 Task: Look for space in Trindade, Brazil from 5th July, 2023 to 15th July, 2023 for 9 adults in price range Rs.15000 to Rs.25000. Place can be entire place with 5 bedrooms having 5 beds and 5 bathrooms. Property type can be house, flat, guest house. Booking option can be shelf check-in. Required host language is Spanish.
Action: Mouse moved to (566, 85)
Screenshot: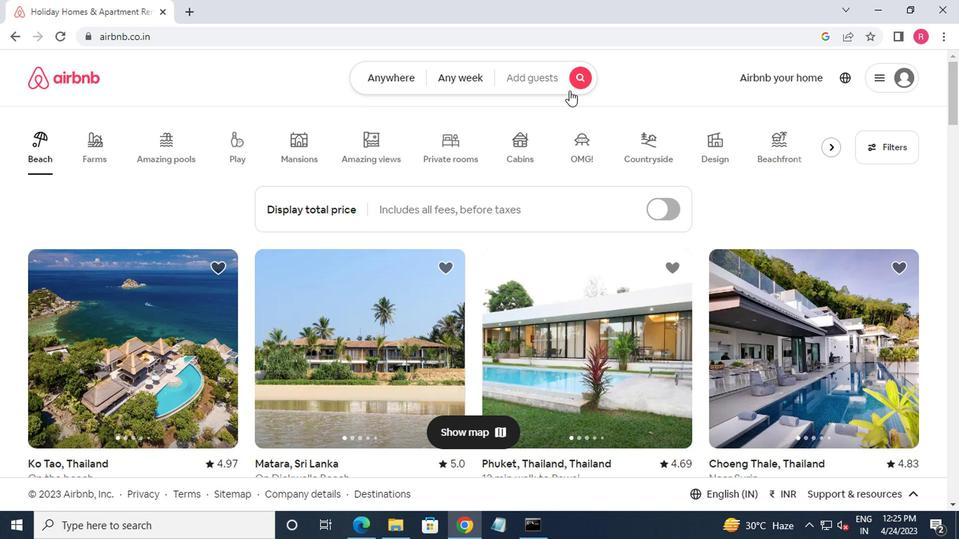 
Action: Mouse pressed left at (566, 85)
Screenshot: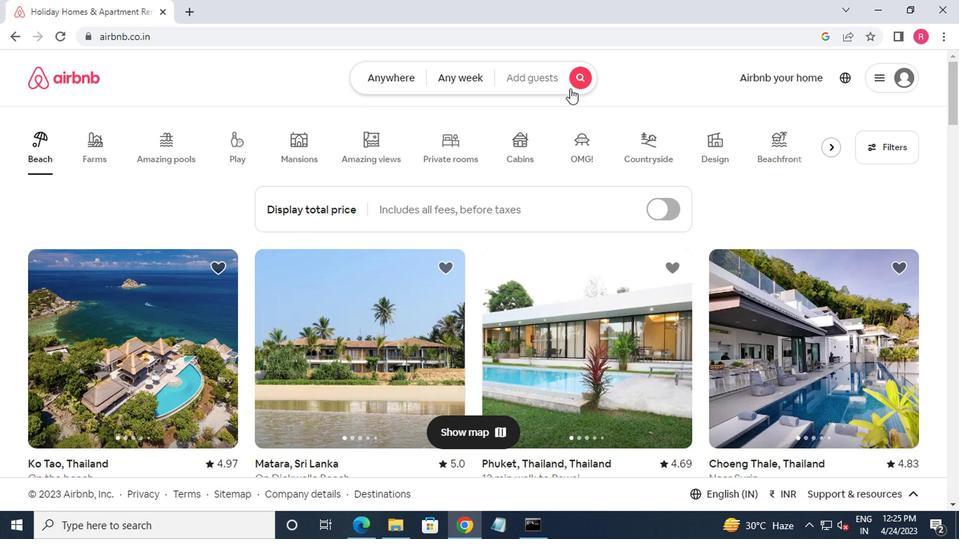 
Action: Mouse moved to (301, 129)
Screenshot: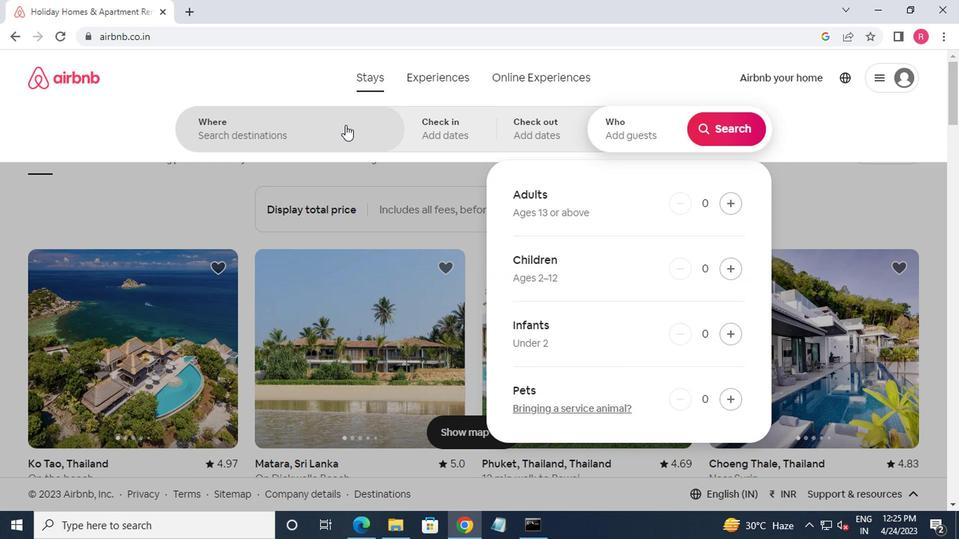 
Action: Mouse pressed left at (301, 129)
Screenshot: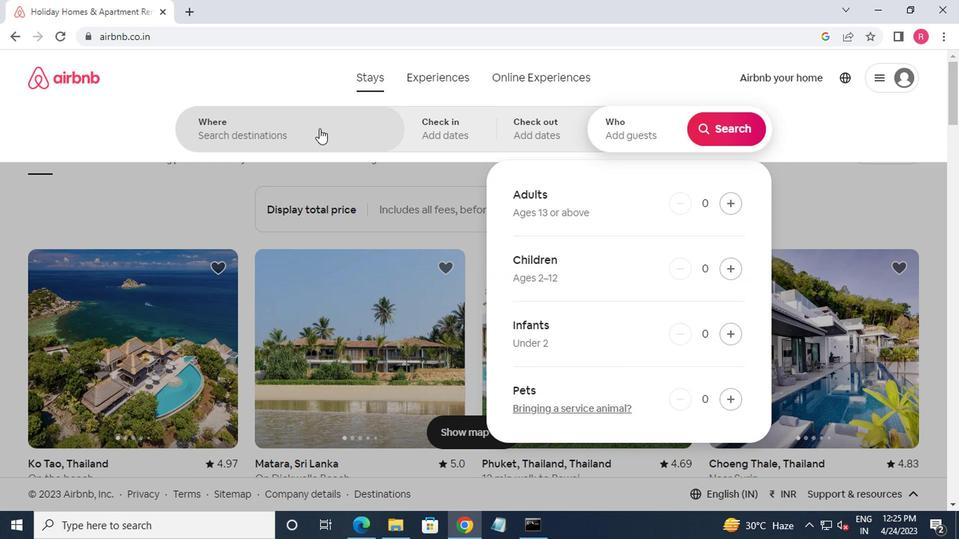 
Action: Mouse moved to (308, 138)
Screenshot: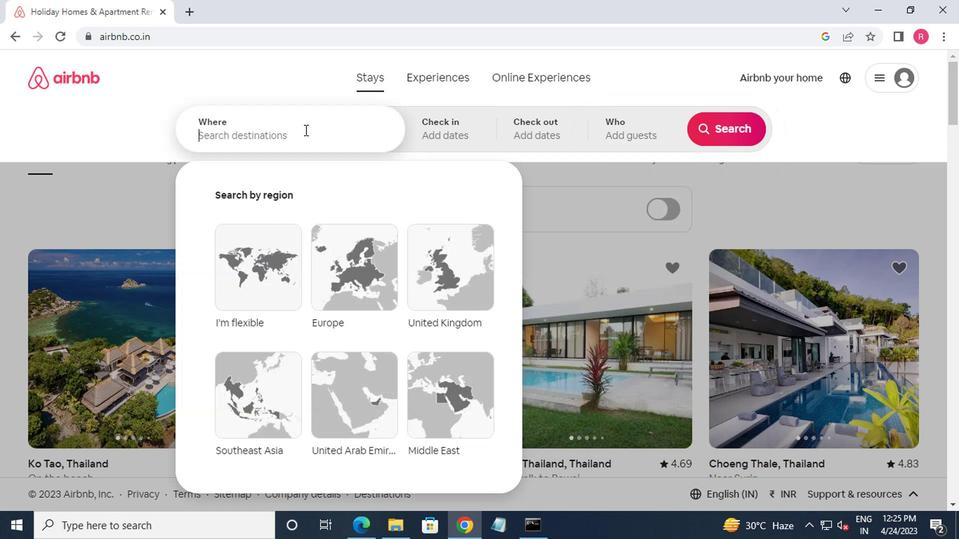 
Action: Key pressed trindade,brazil<Key.enter>
Screenshot: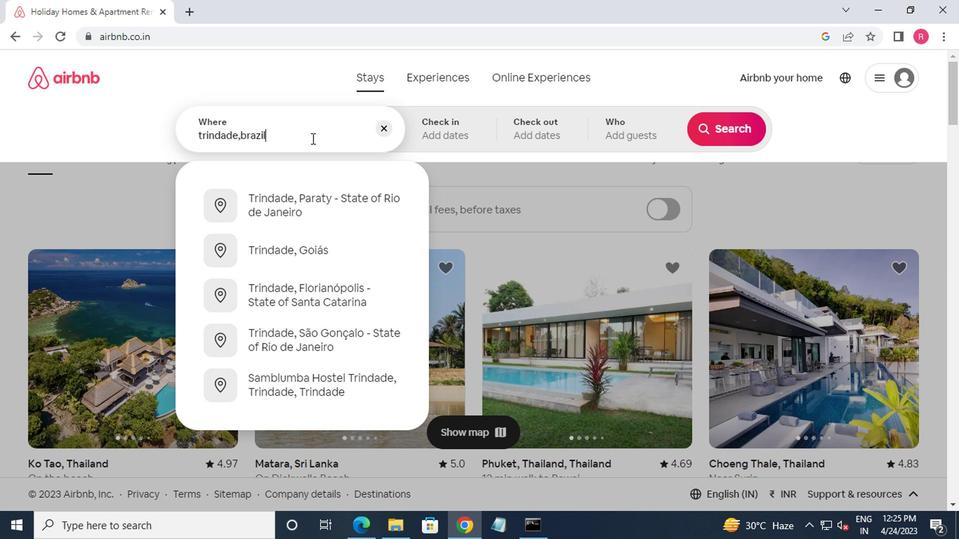 
Action: Mouse moved to (716, 250)
Screenshot: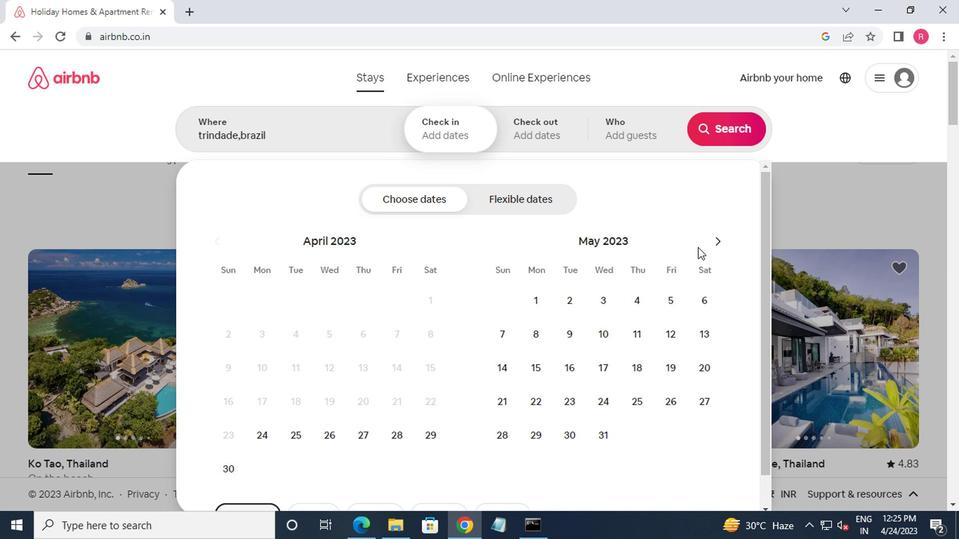
Action: Mouse pressed left at (716, 250)
Screenshot: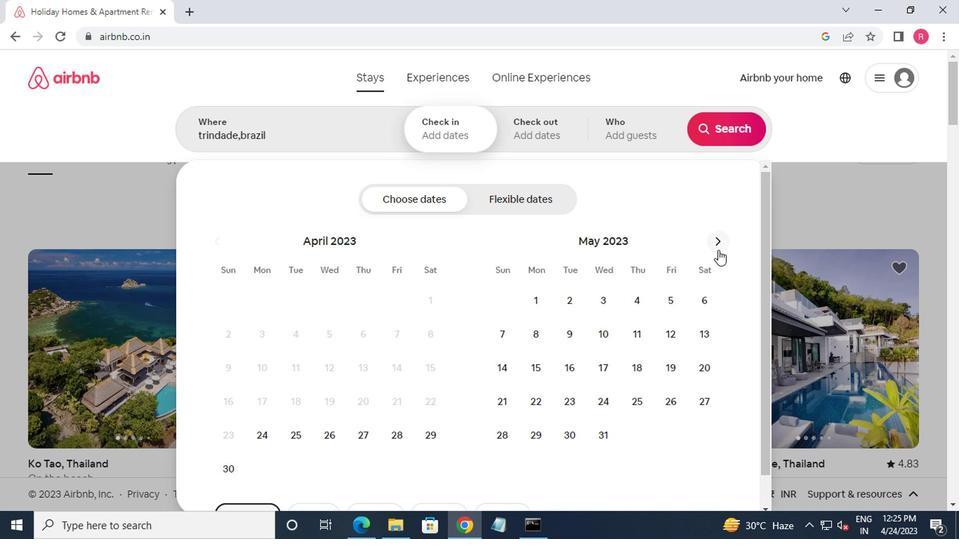 
Action: Mouse pressed left at (716, 250)
Screenshot: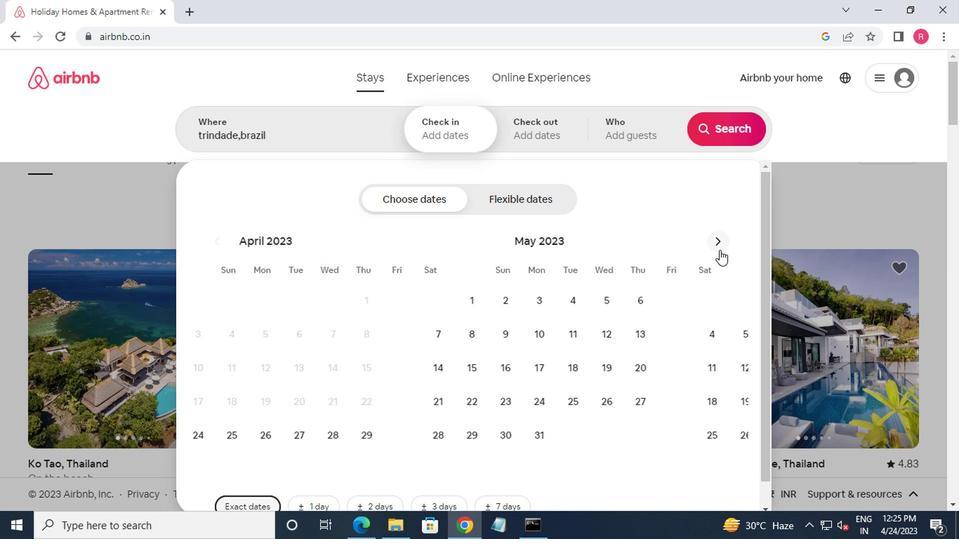 
Action: Mouse moved to (599, 338)
Screenshot: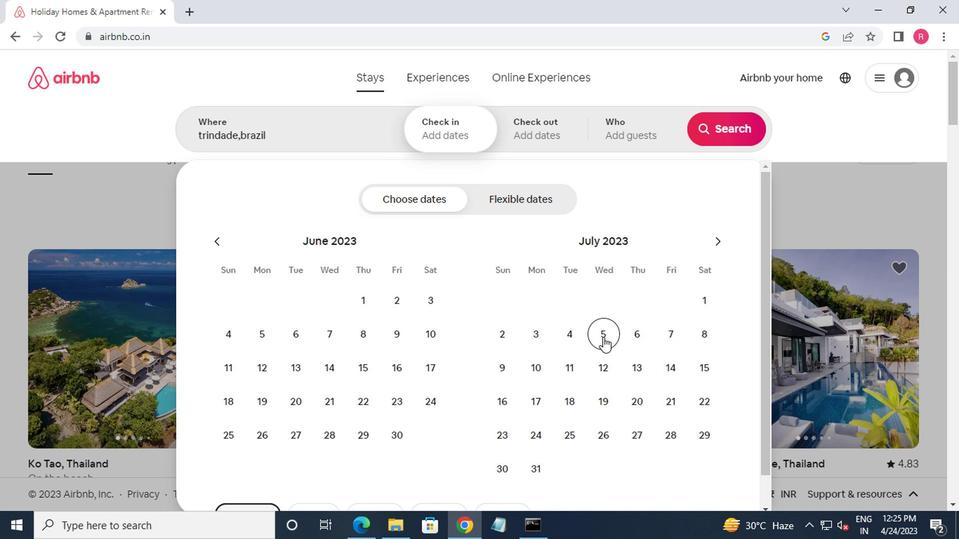 
Action: Mouse pressed left at (599, 338)
Screenshot: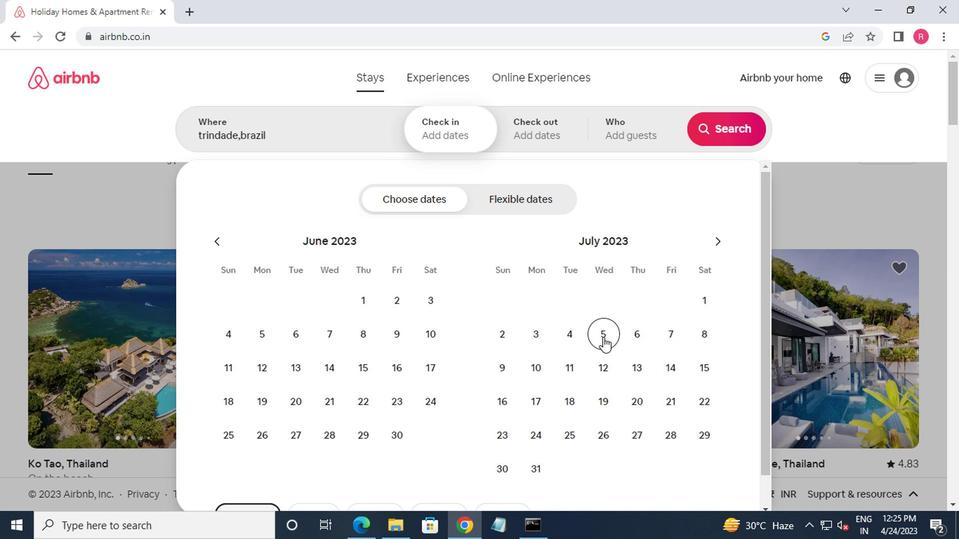 
Action: Mouse moved to (697, 380)
Screenshot: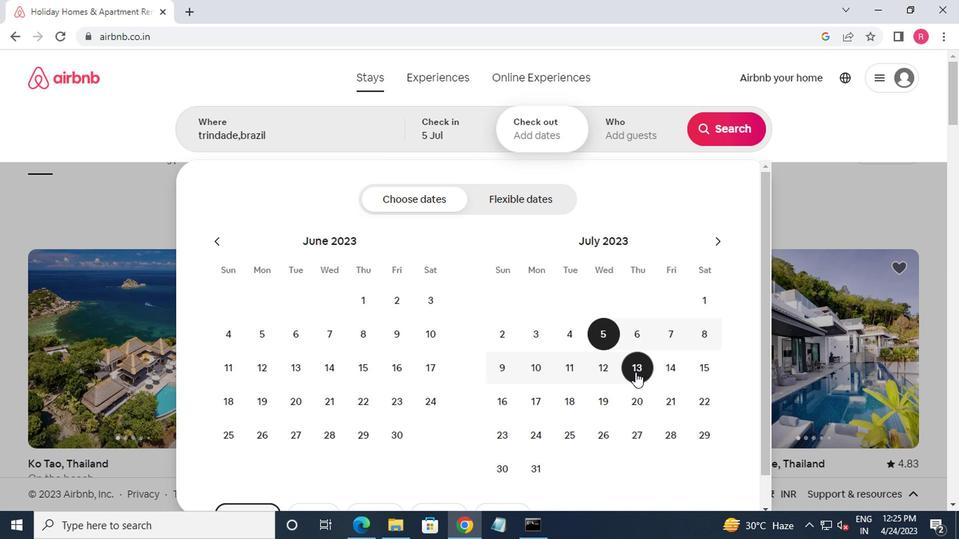 
Action: Mouse pressed left at (697, 380)
Screenshot: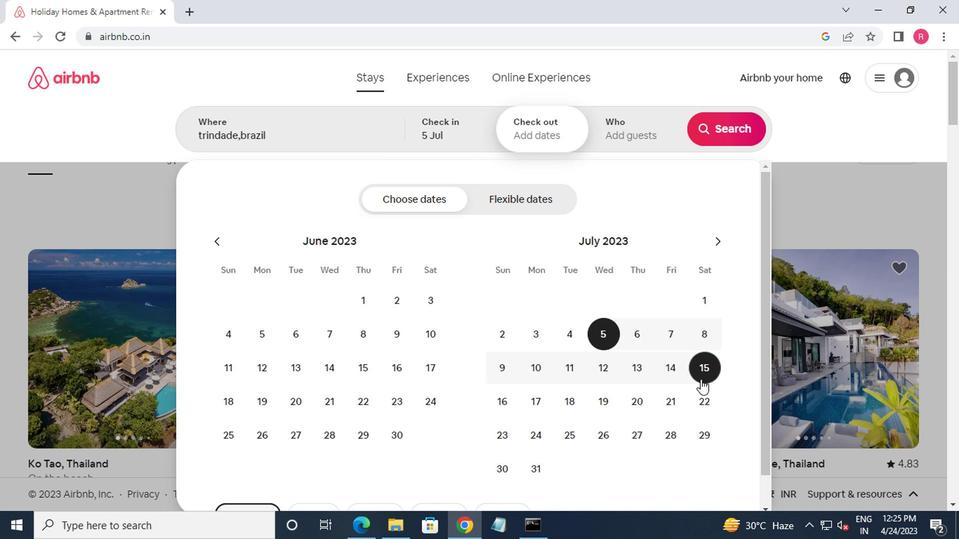 
Action: Mouse moved to (612, 142)
Screenshot: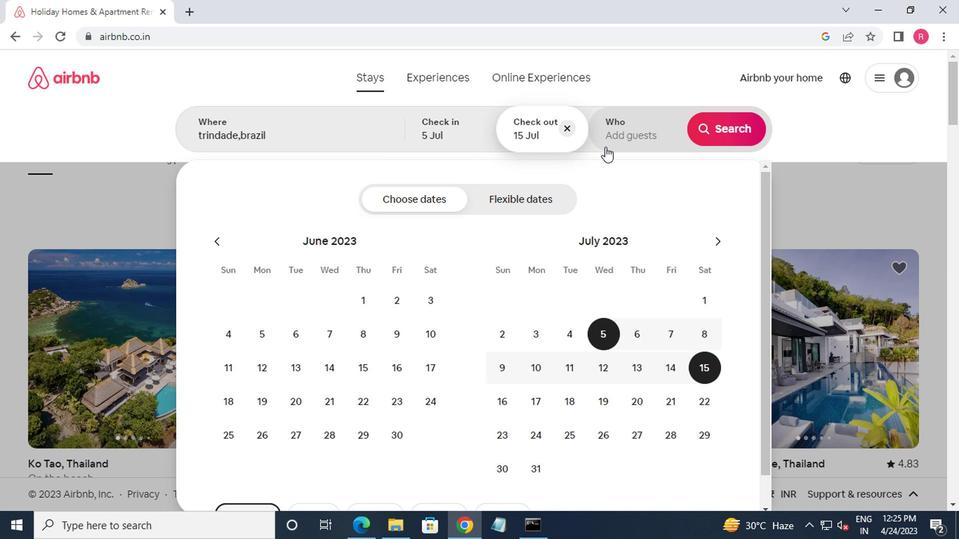 
Action: Mouse pressed left at (612, 142)
Screenshot: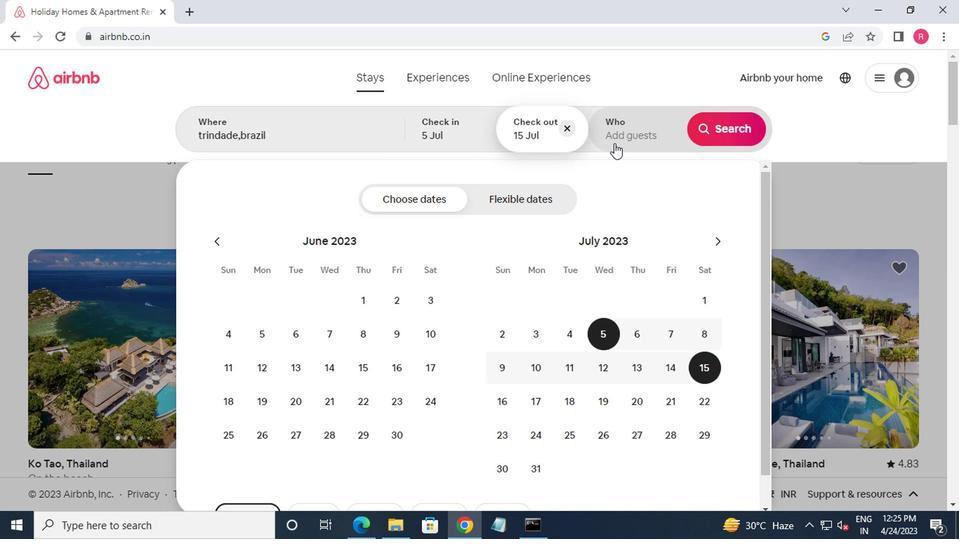 
Action: Mouse moved to (731, 205)
Screenshot: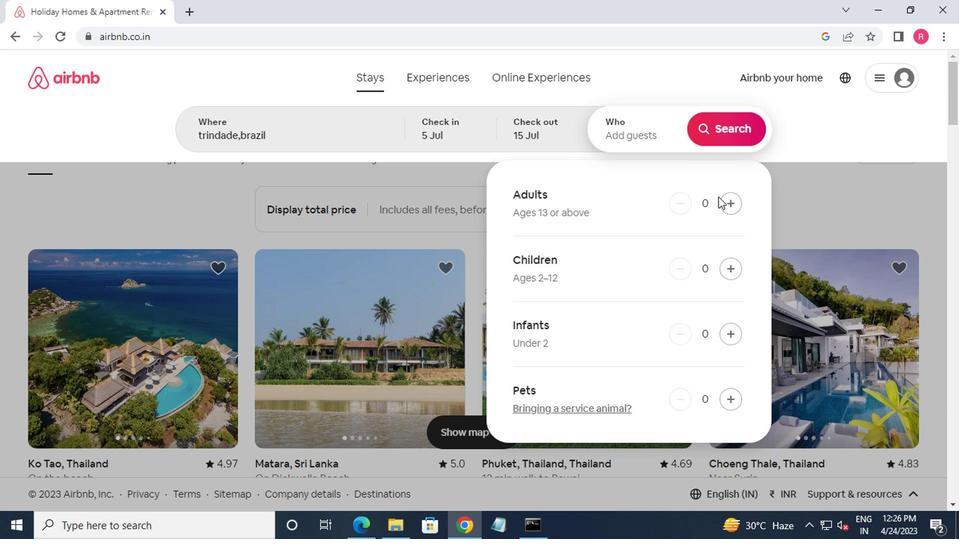 
Action: Mouse pressed left at (731, 205)
Screenshot: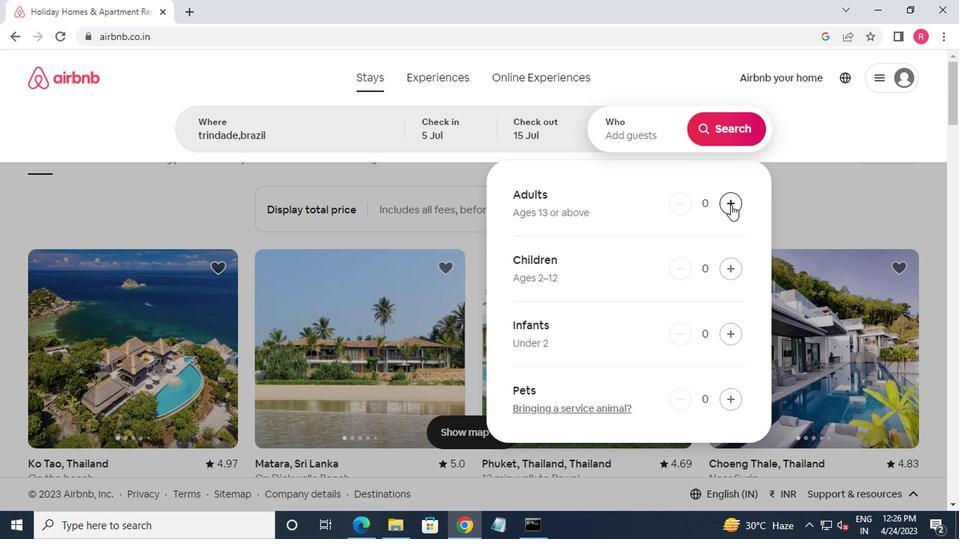 
Action: Mouse pressed left at (731, 205)
Screenshot: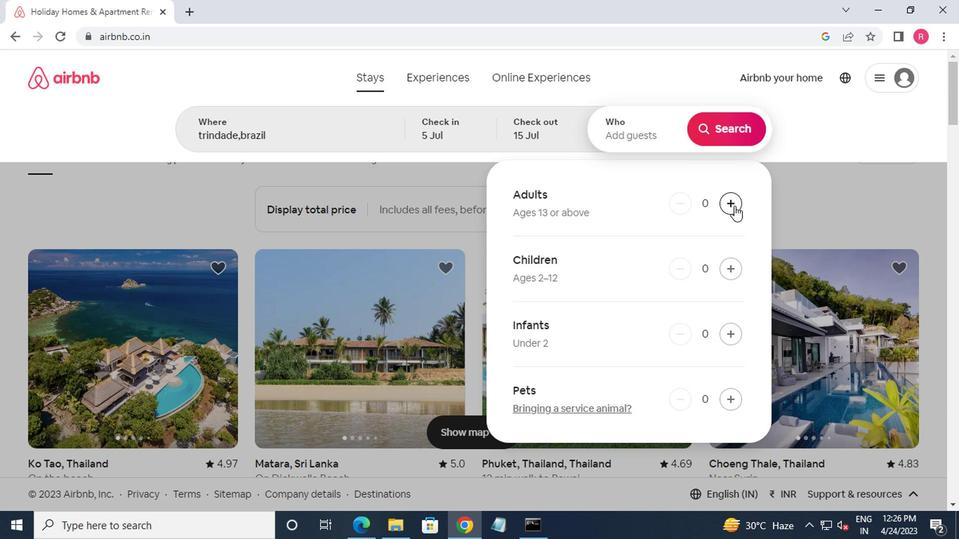 
Action: Mouse pressed left at (731, 205)
Screenshot: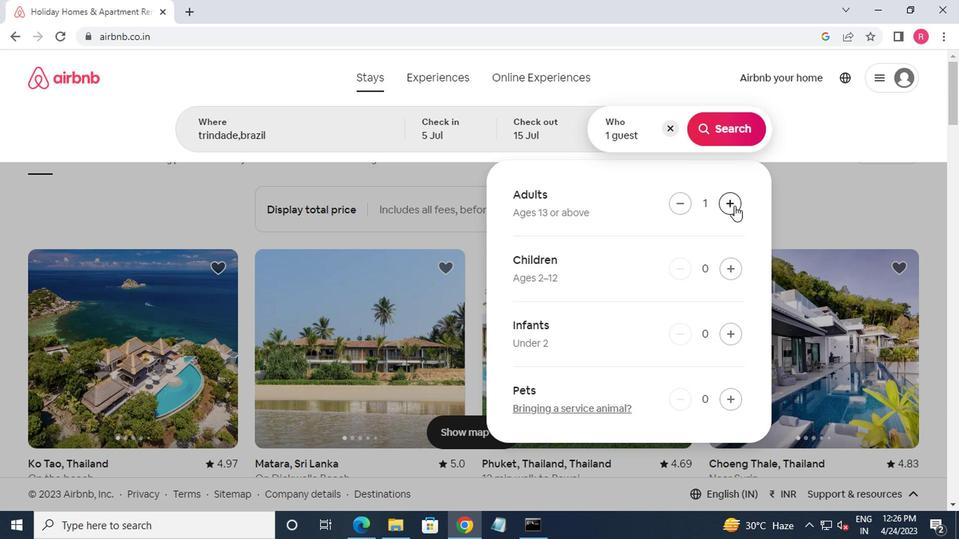 
Action: Mouse pressed left at (731, 205)
Screenshot: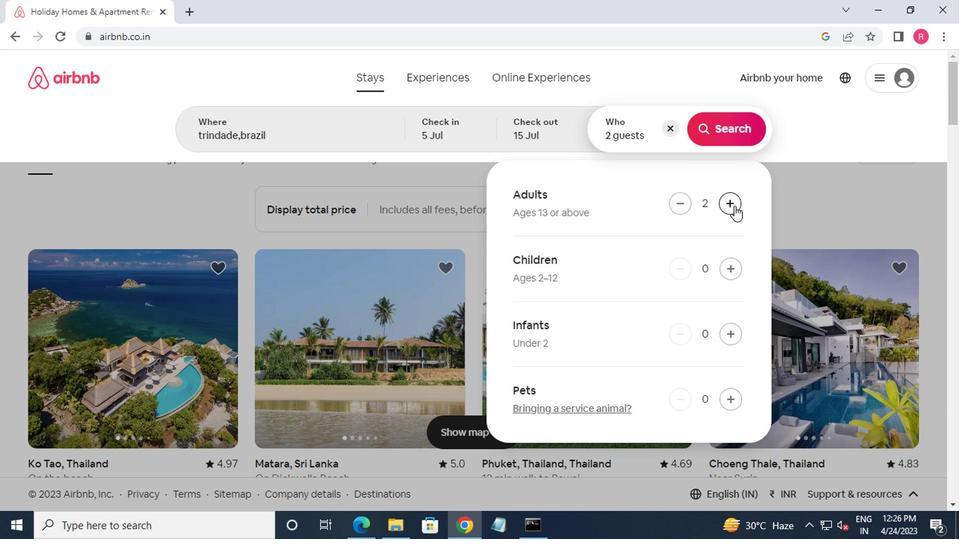
Action: Mouse pressed left at (731, 205)
Screenshot: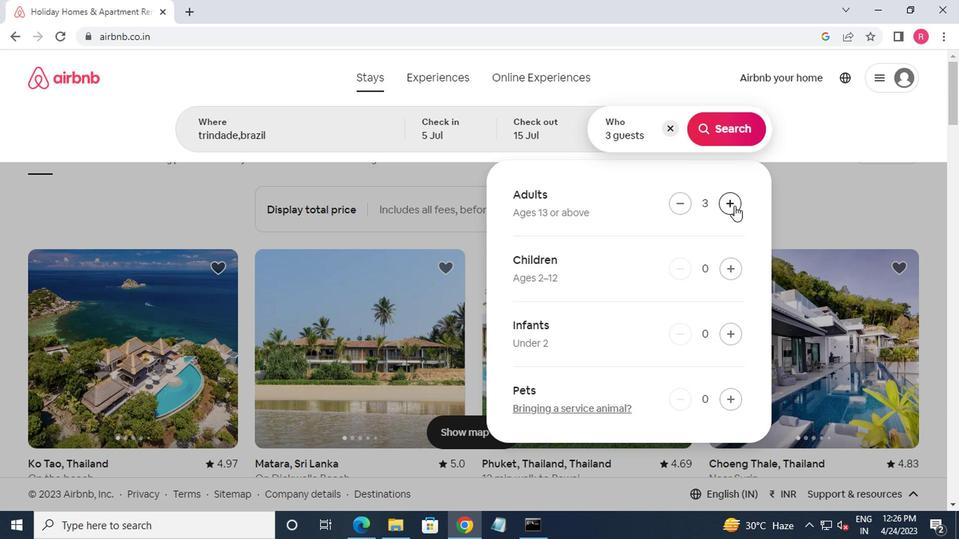 
Action: Mouse pressed left at (731, 205)
Screenshot: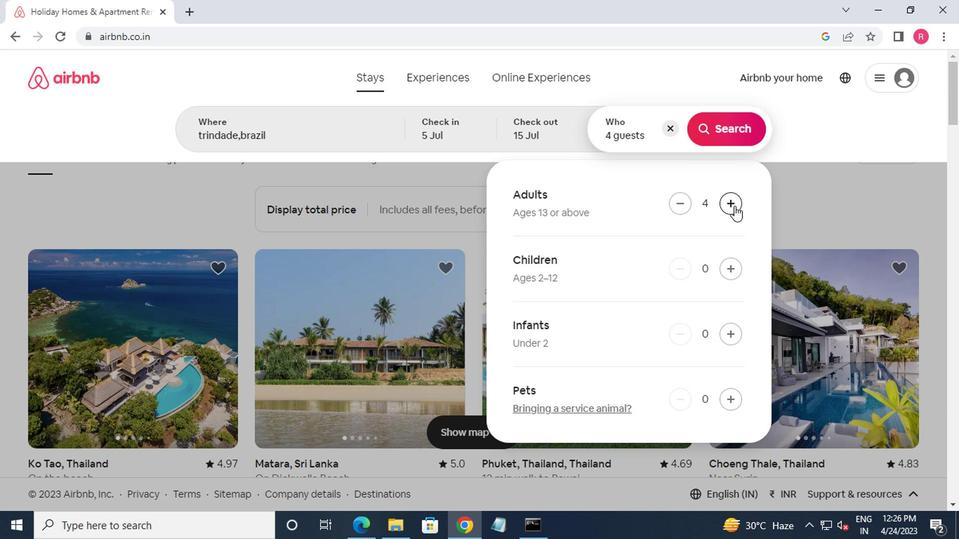 
Action: Mouse pressed left at (731, 205)
Screenshot: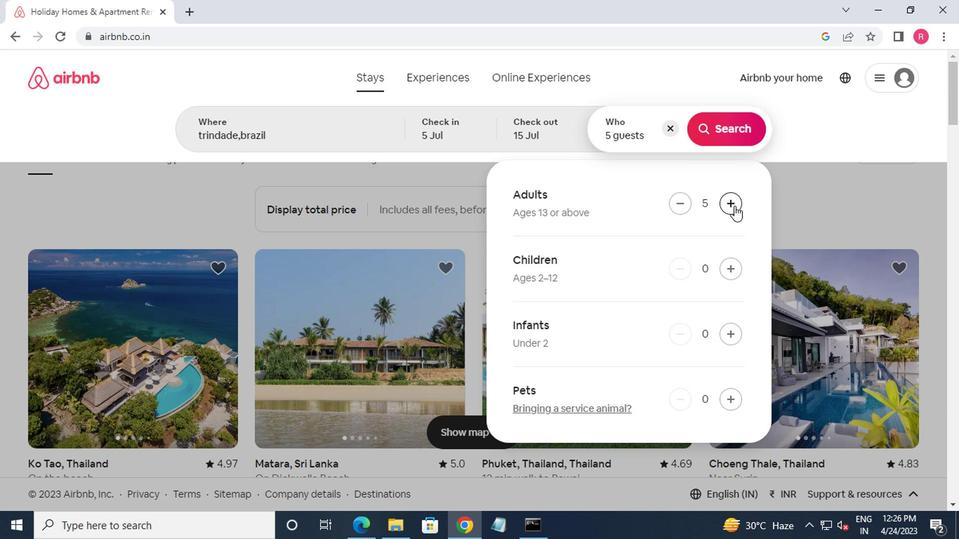 
Action: Mouse moved to (731, 205)
Screenshot: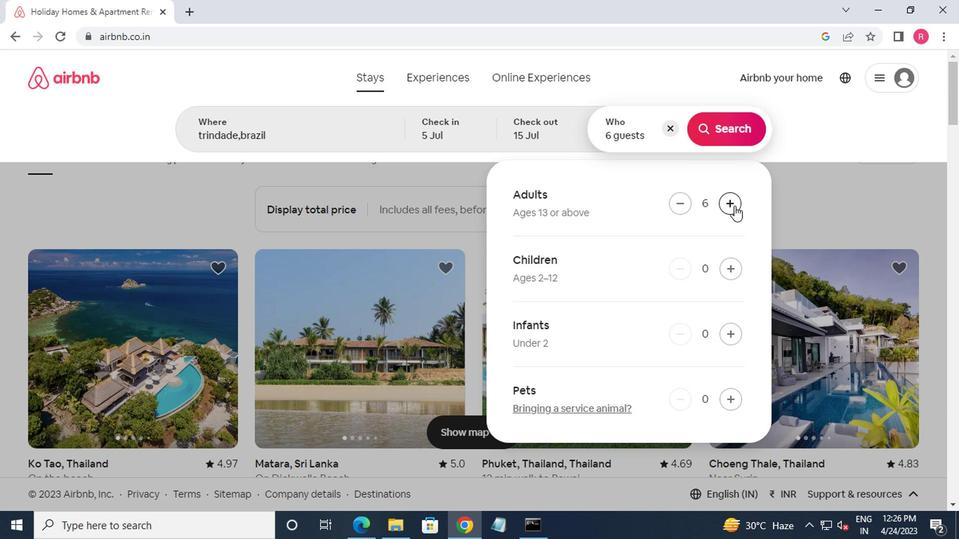 
Action: Mouse pressed left at (731, 205)
Screenshot: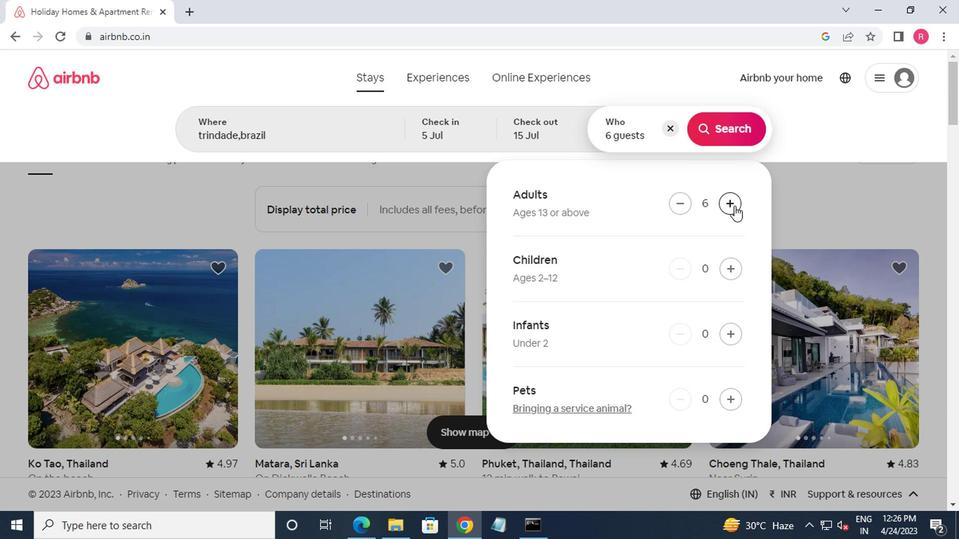 
Action: Mouse moved to (731, 203)
Screenshot: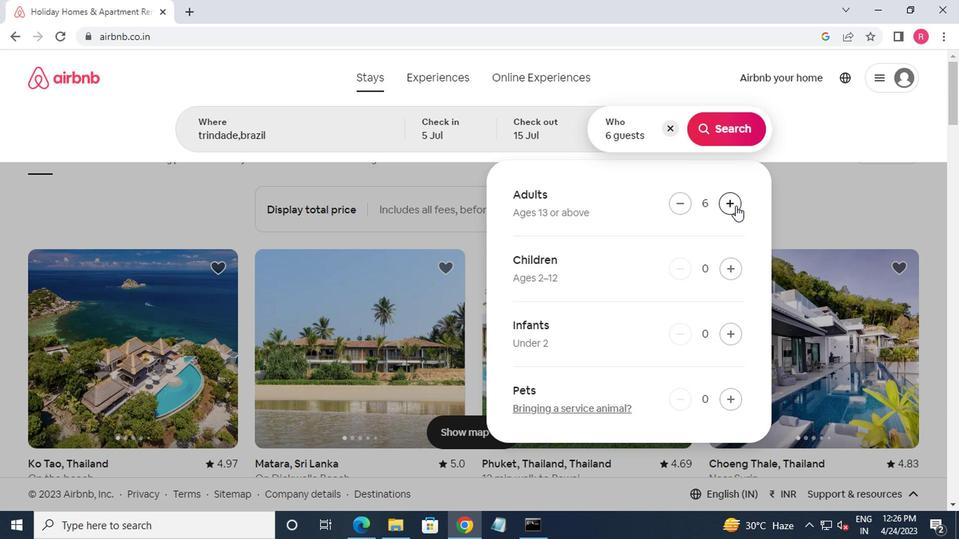 
Action: Mouse pressed left at (731, 203)
Screenshot: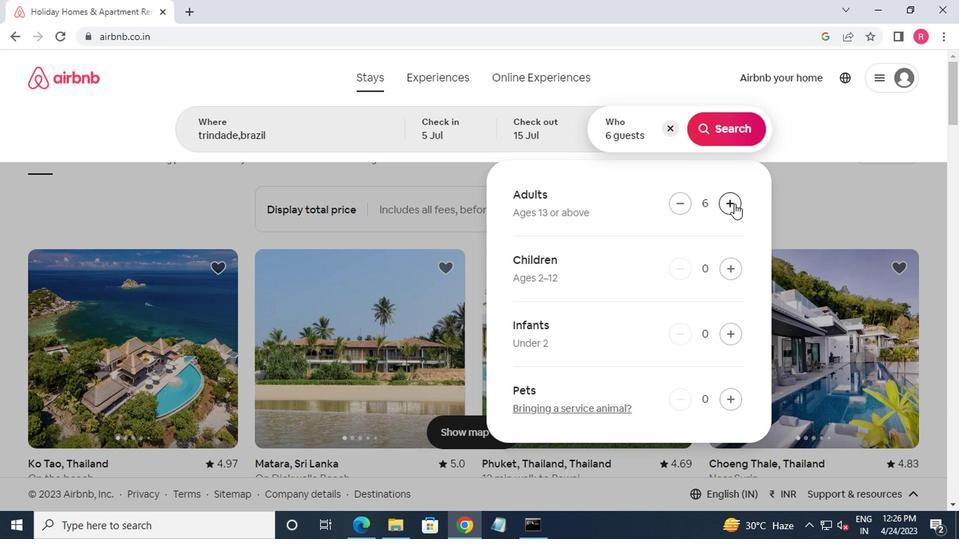 
Action: Mouse pressed left at (731, 203)
Screenshot: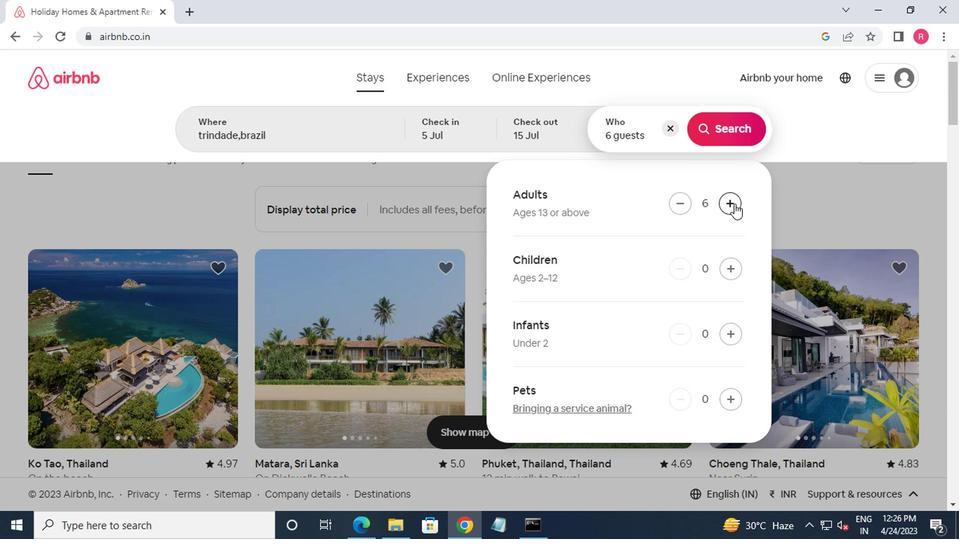 
Action: Mouse moved to (679, 208)
Screenshot: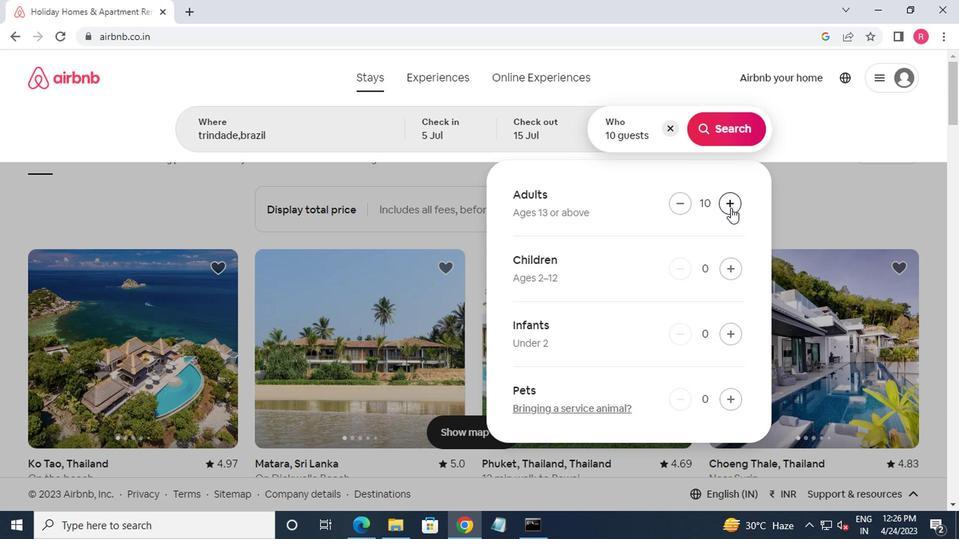 
Action: Mouse pressed left at (679, 208)
Screenshot: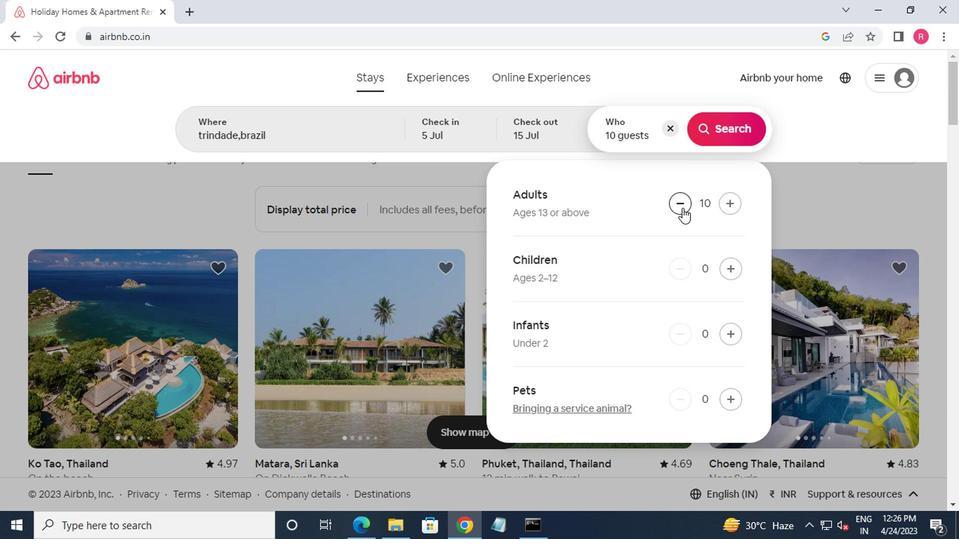 
Action: Mouse moved to (711, 133)
Screenshot: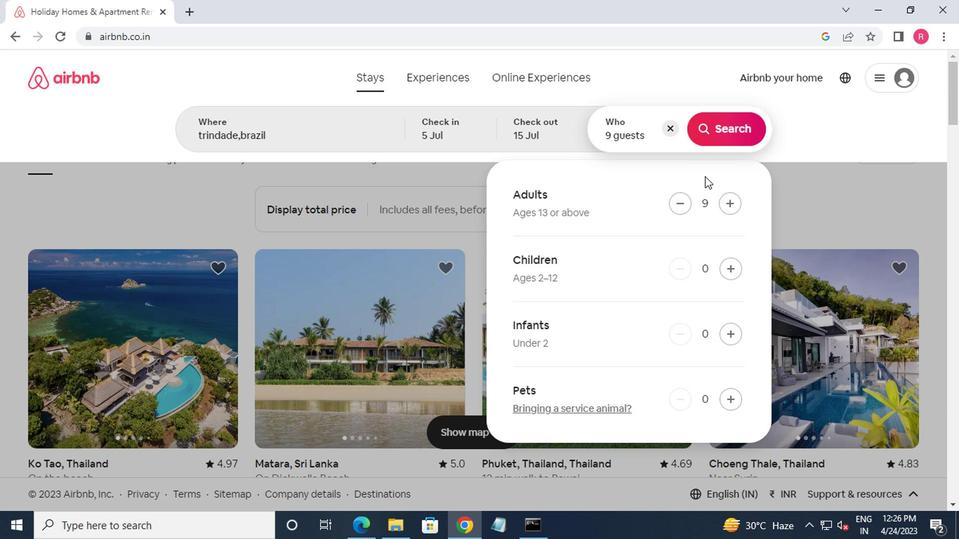 
Action: Mouse pressed left at (711, 133)
Screenshot: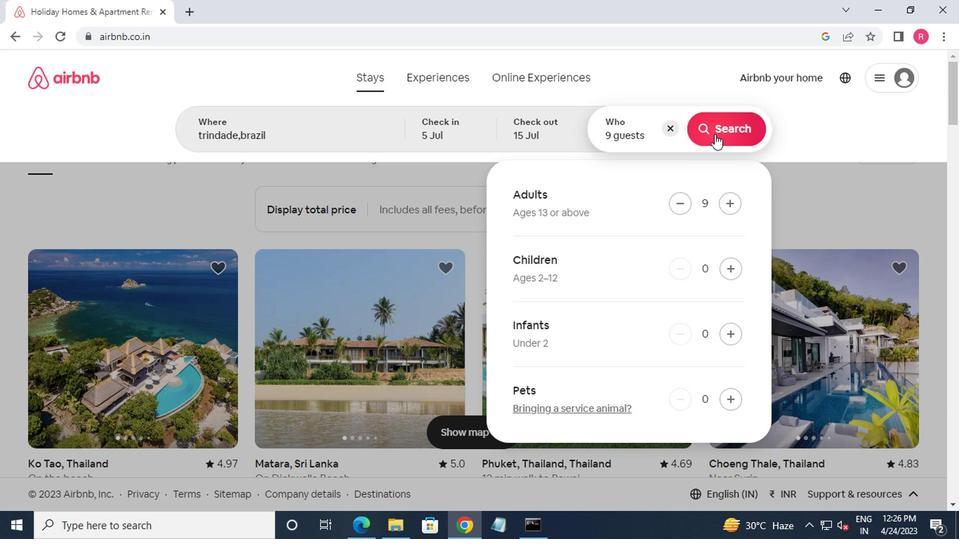 
Action: Mouse moved to (885, 130)
Screenshot: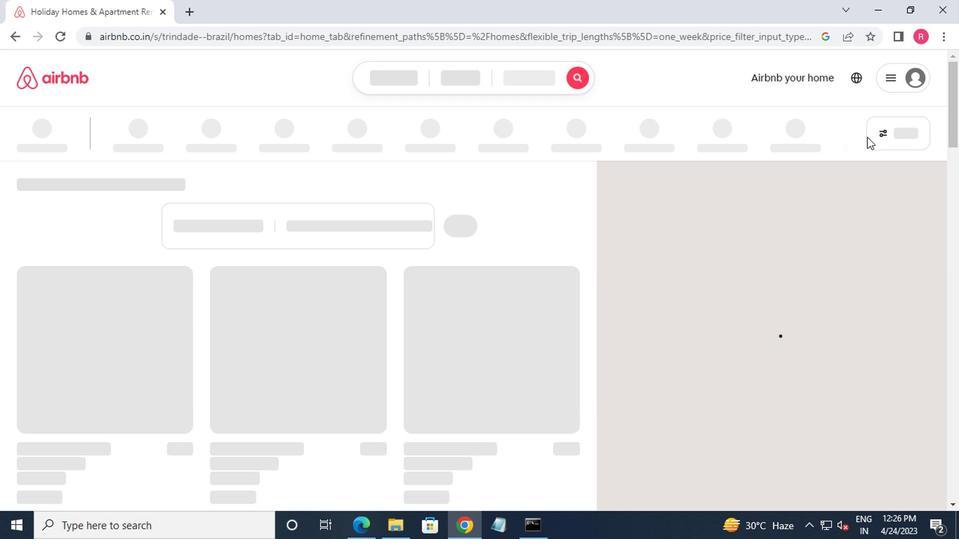 
Action: Mouse pressed left at (885, 130)
Screenshot: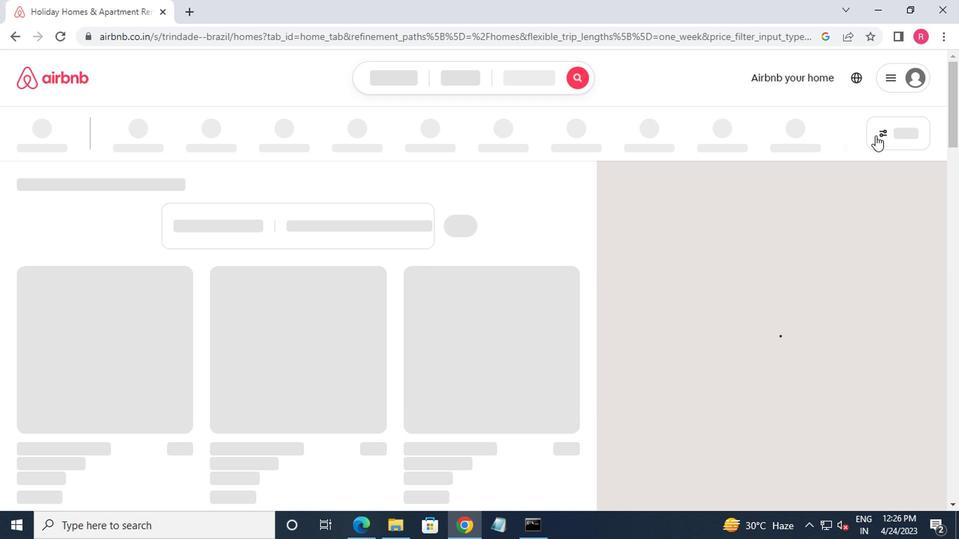 
Action: Mouse moved to (339, 311)
Screenshot: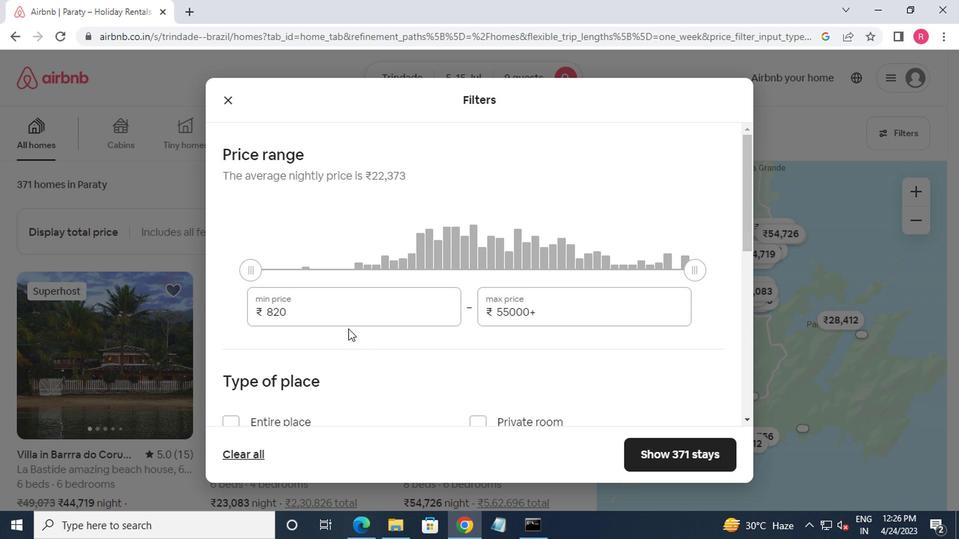 
Action: Mouse pressed left at (339, 311)
Screenshot: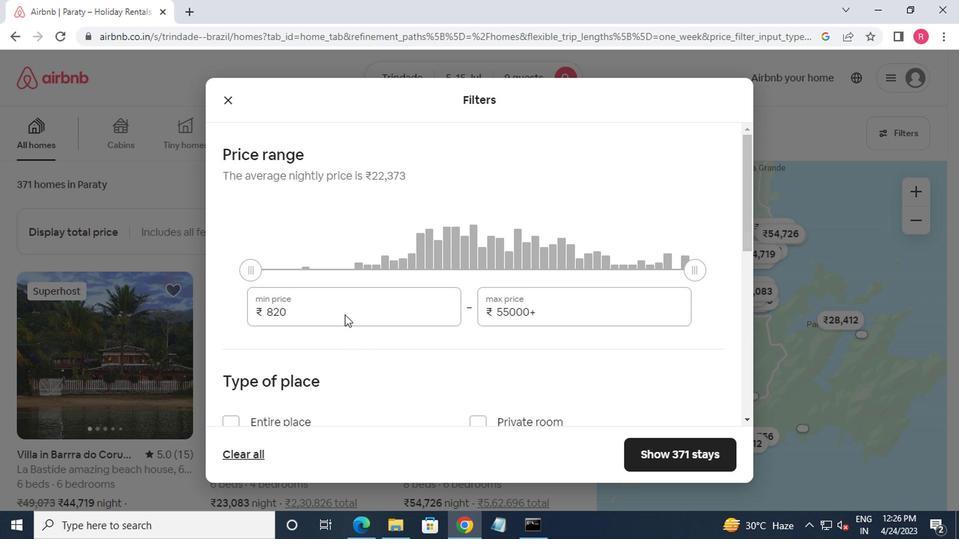 
Action: Mouse moved to (342, 311)
Screenshot: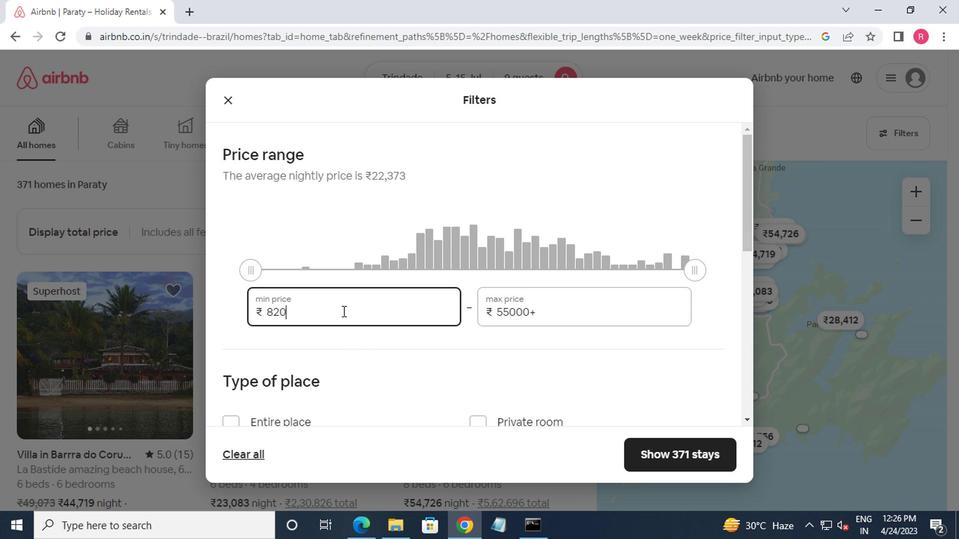 
Action: Key pressed <Key.backspace><Key.backspace><Key.backspace><Key.backspace>1500<Key.tab>25000
Screenshot: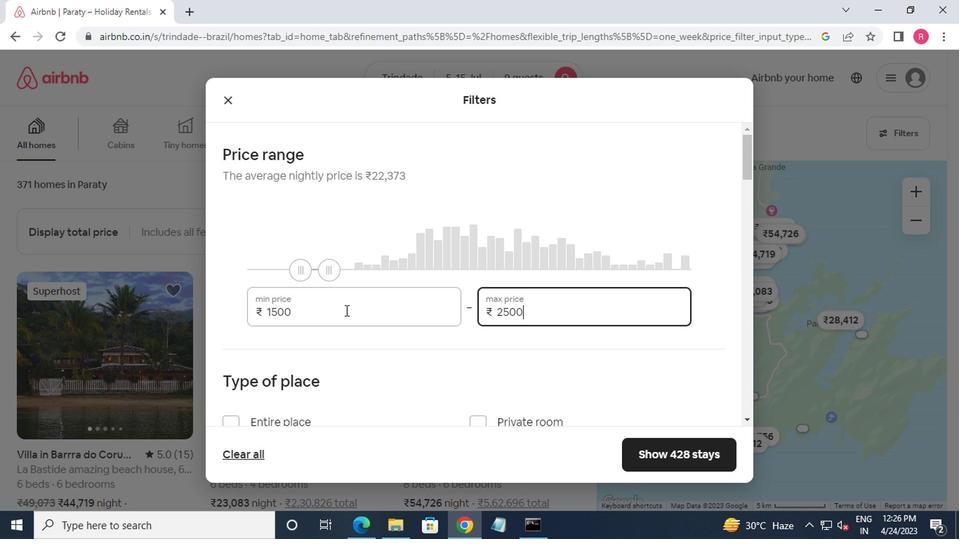 
Action: Mouse moved to (421, 326)
Screenshot: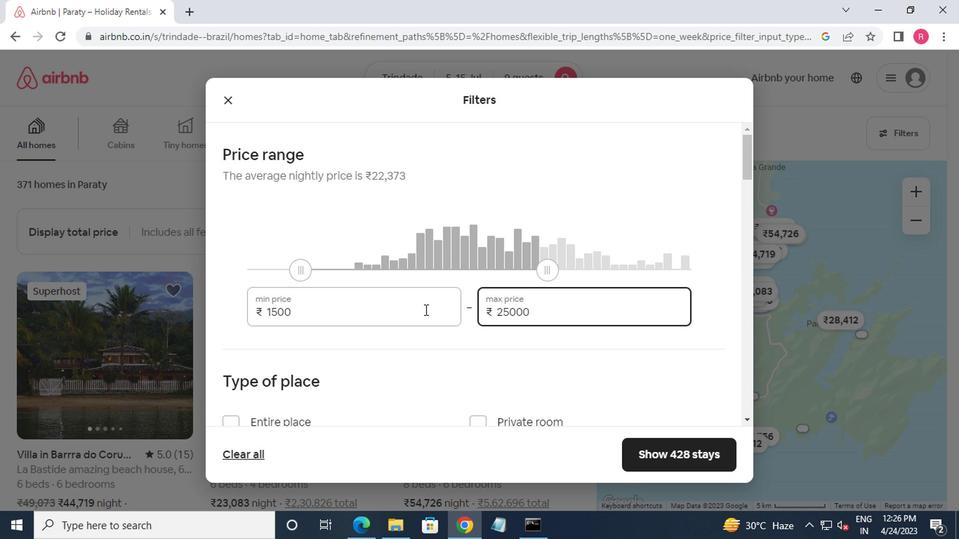 
Action: Mouse scrolled (421, 325) with delta (0, 0)
Screenshot: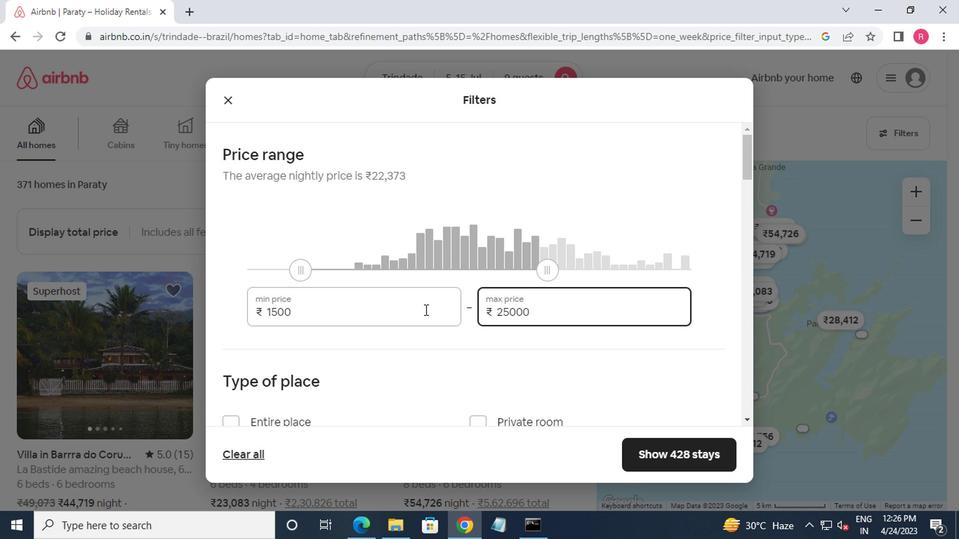 
Action: Mouse moved to (432, 356)
Screenshot: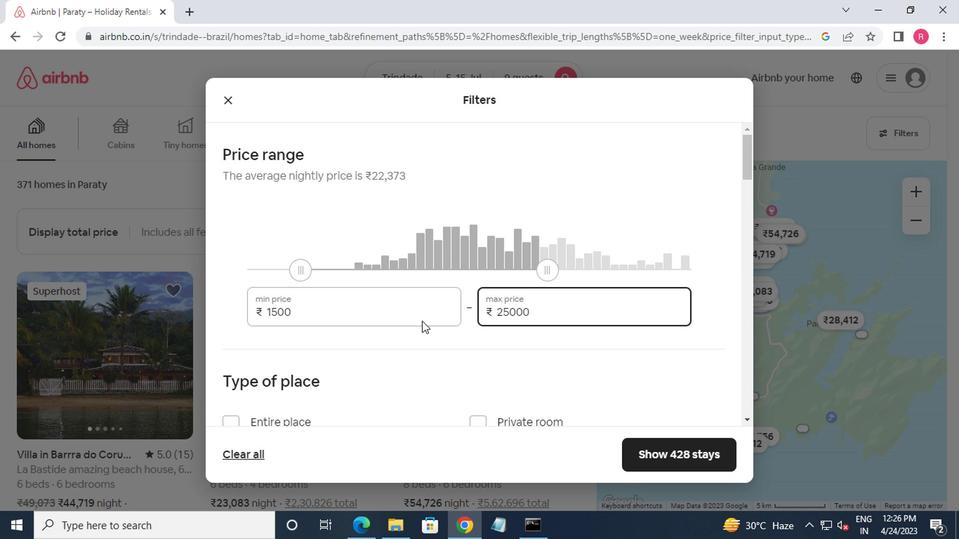 
Action: Mouse scrolled (432, 355) with delta (0, 0)
Screenshot: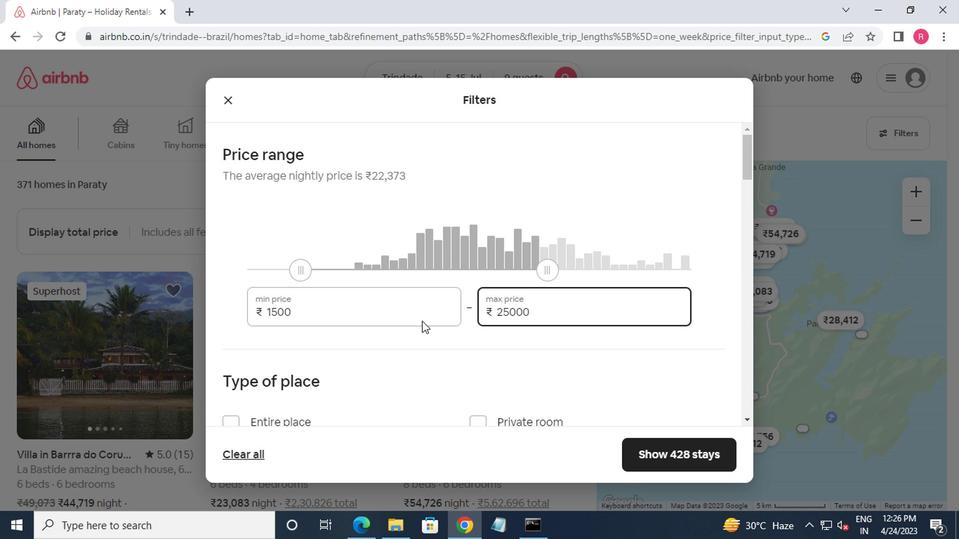 
Action: Mouse moved to (222, 282)
Screenshot: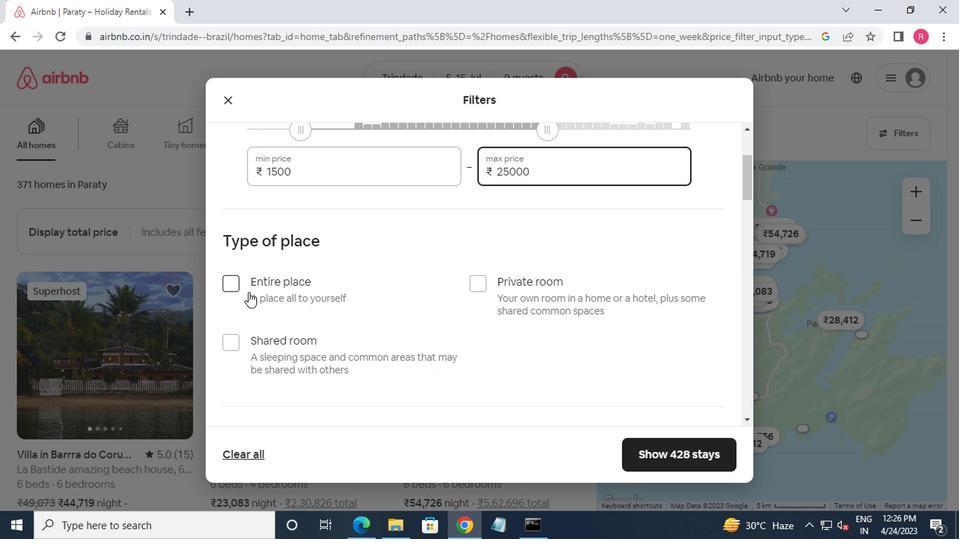 
Action: Mouse pressed left at (222, 282)
Screenshot: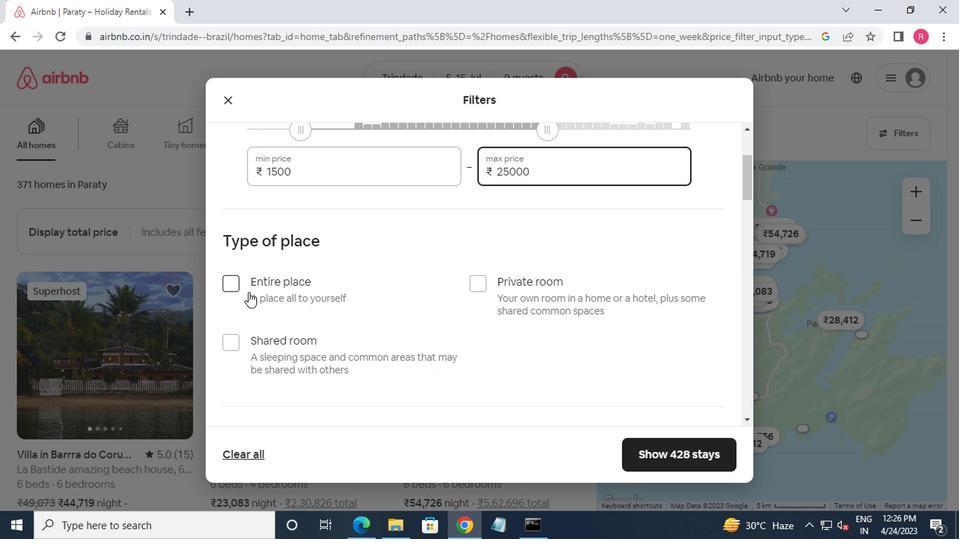 
Action: Mouse moved to (362, 314)
Screenshot: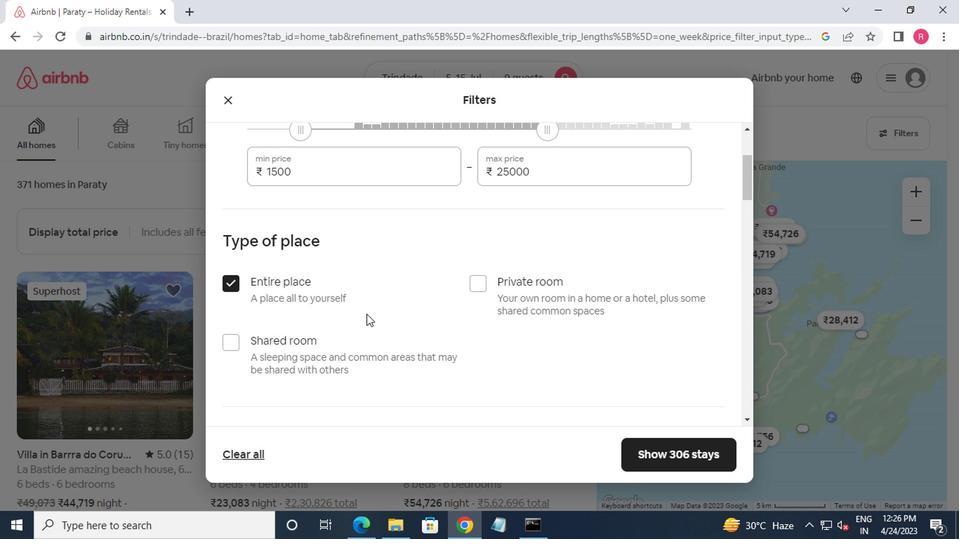 
Action: Mouse scrolled (362, 314) with delta (0, 0)
Screenshot: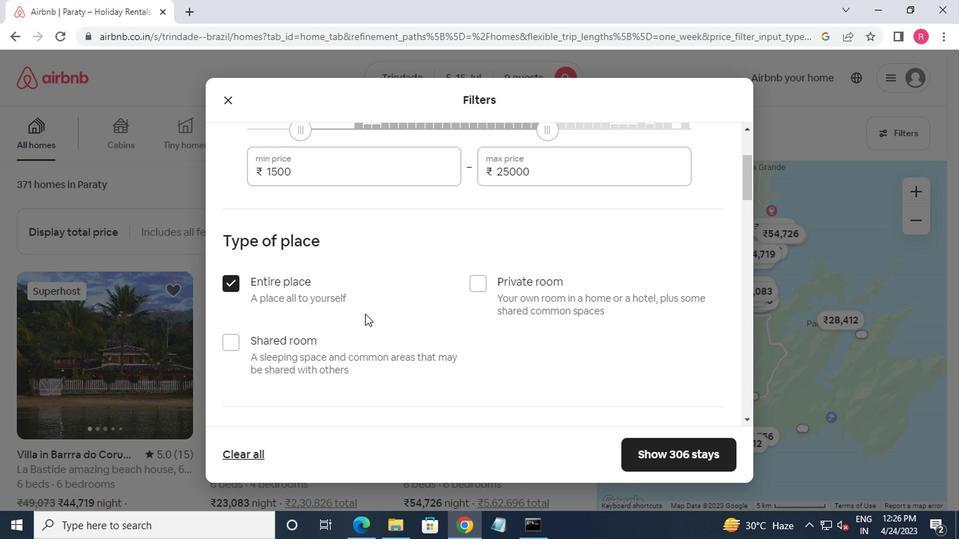 
Action: Mouse moved to (362, 314)
Screenshot: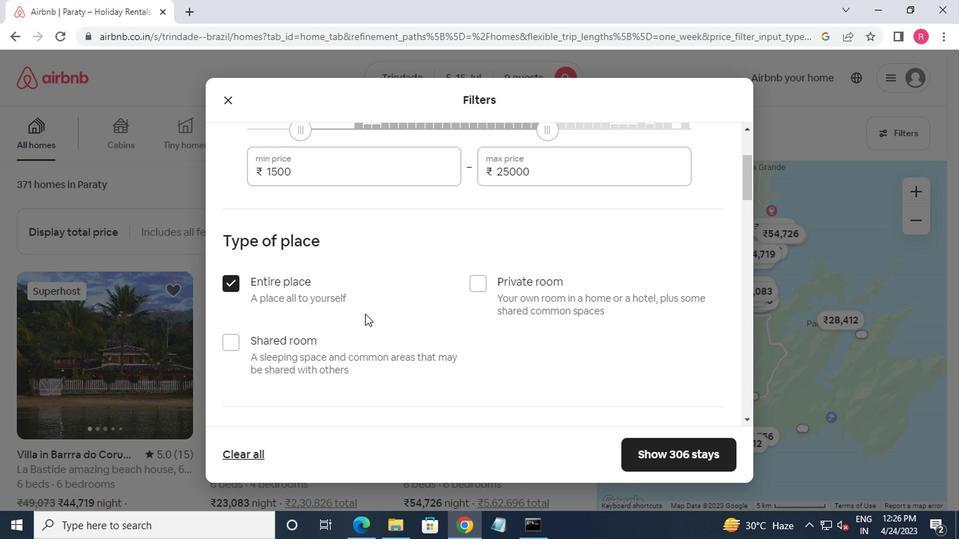 
Action: Mouse scrolled (362, 314) with delta (0, 0)
Screenshot: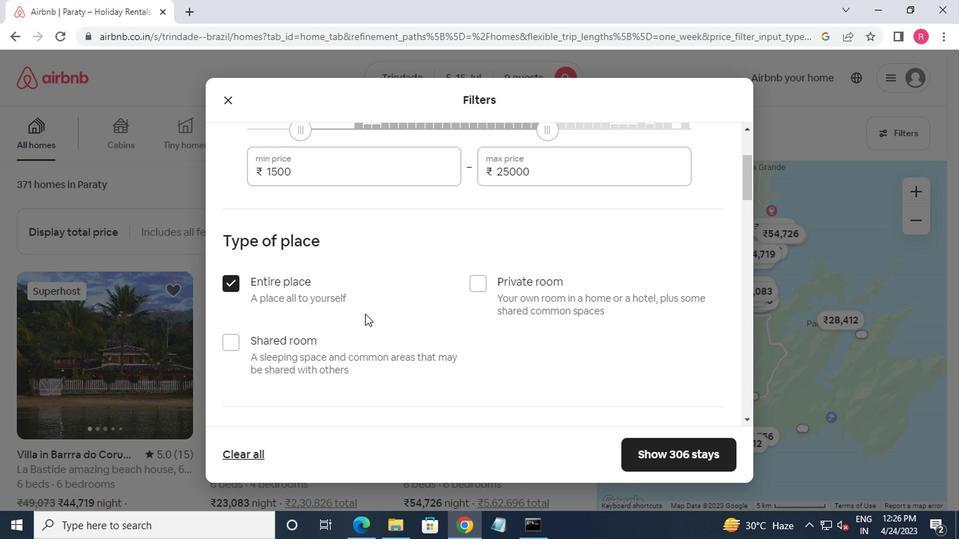 
Action: Mouse moved to (494, 377)
Screenshot: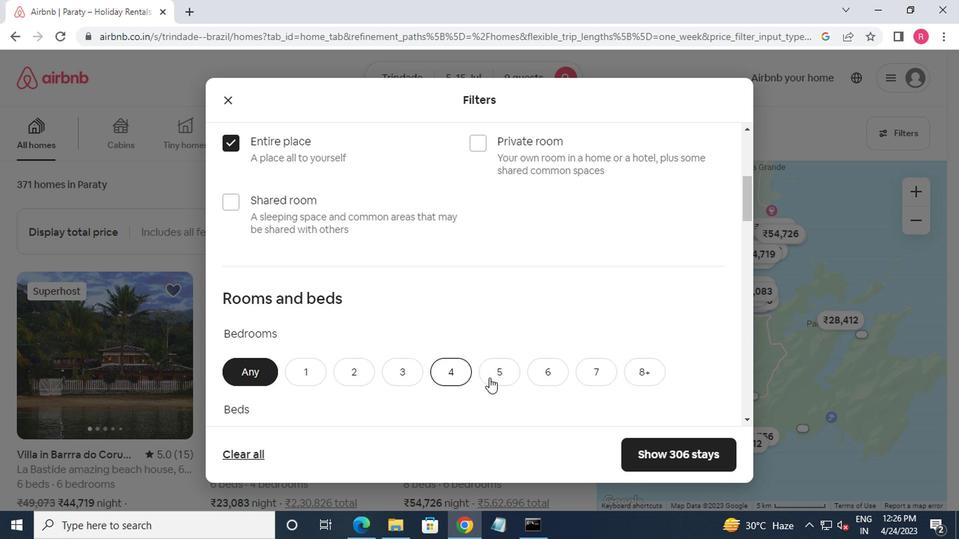 
Action: Mouse pressed left at (494, 377)
Screenshot: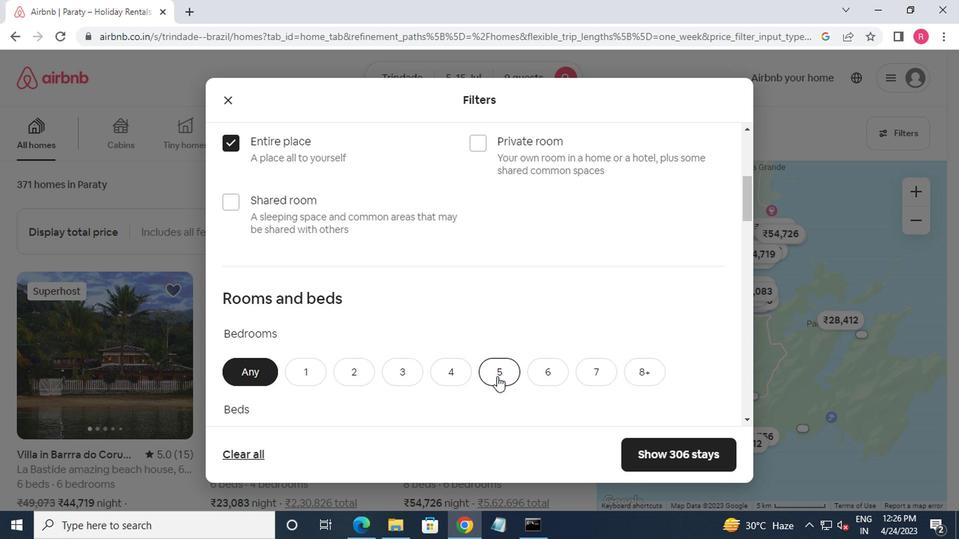 
Action: Mouse moved to (369, 417)
Screenshot: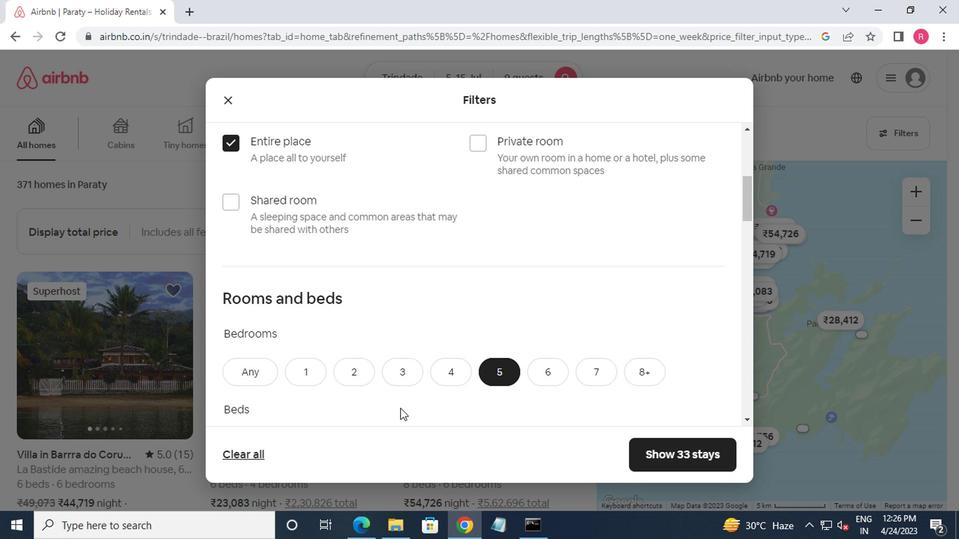 
Action: Mouse scrolled (369, 417) with delta (0, 0)
Screenshot: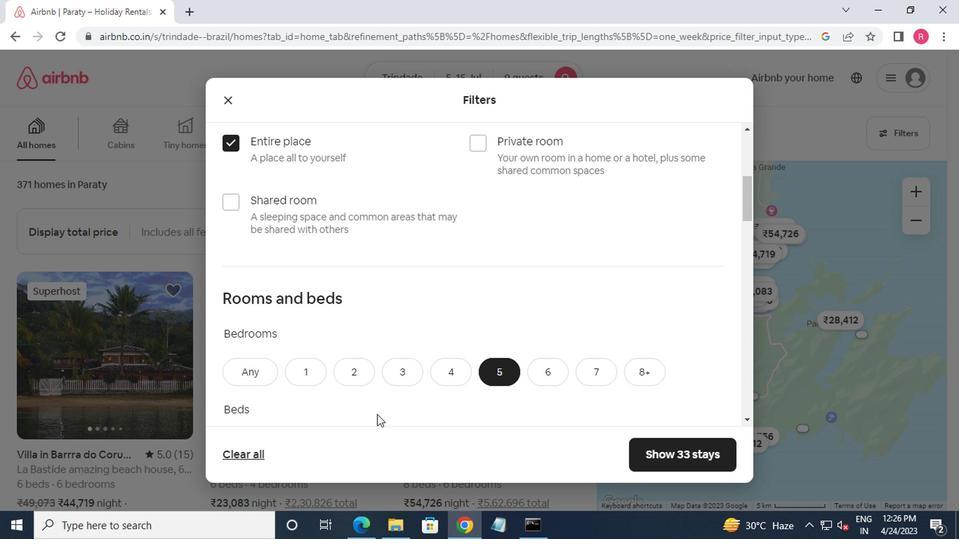 
Action: Mouse moved to (500, 376)
Screenshot: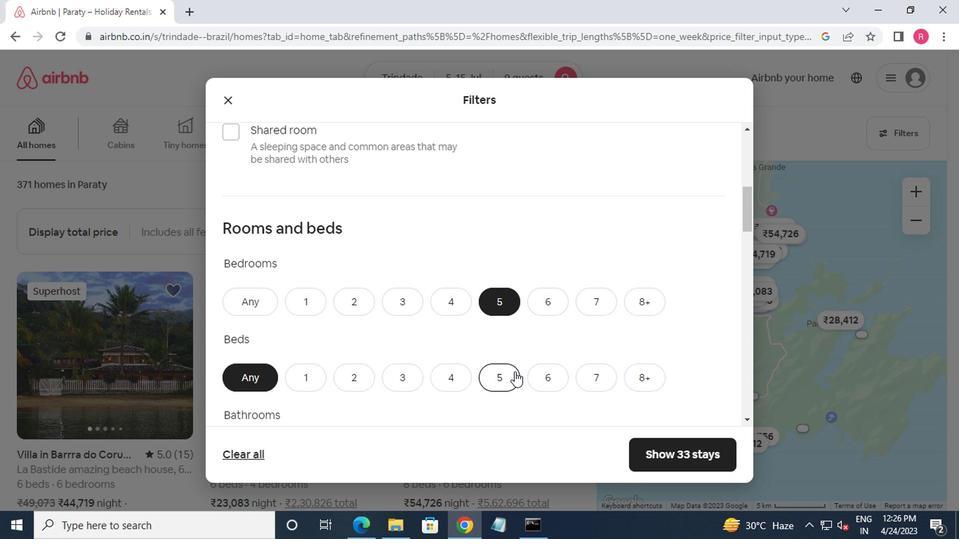 
Action: Mouse pressed left at (500, 376)
Screenshot: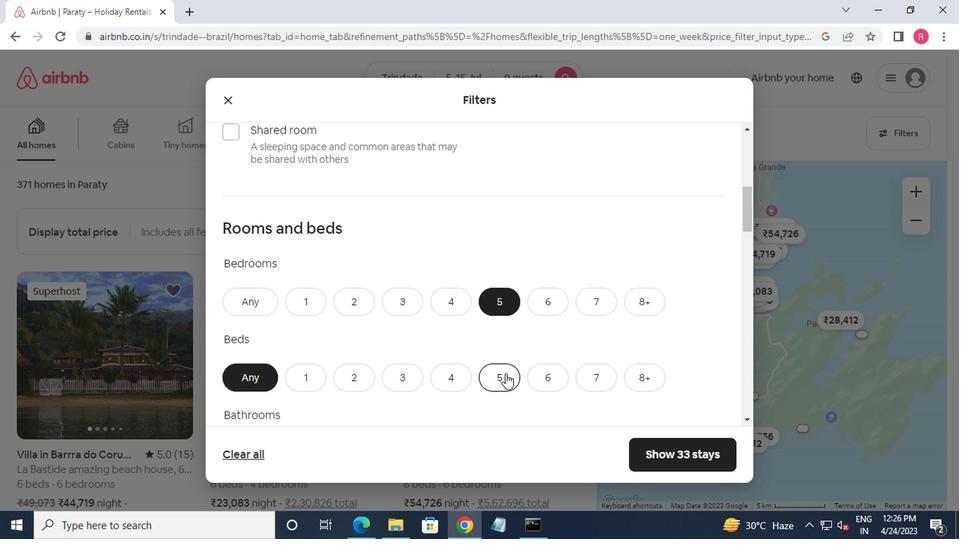 
Action: Mouse moved to (502, 376)
Screenshot: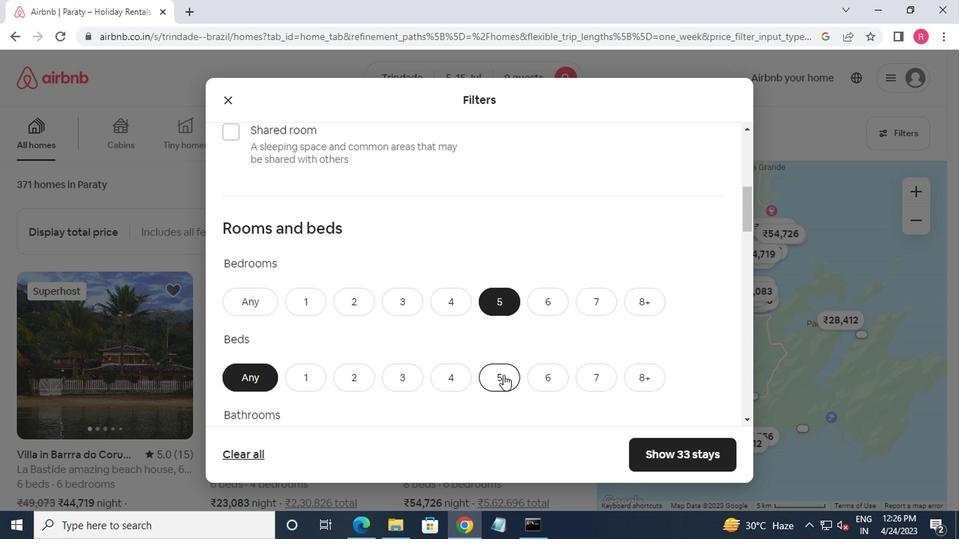 
Action: Mouse scrolled (502, 375) with delta (0, 0)
Screenshot: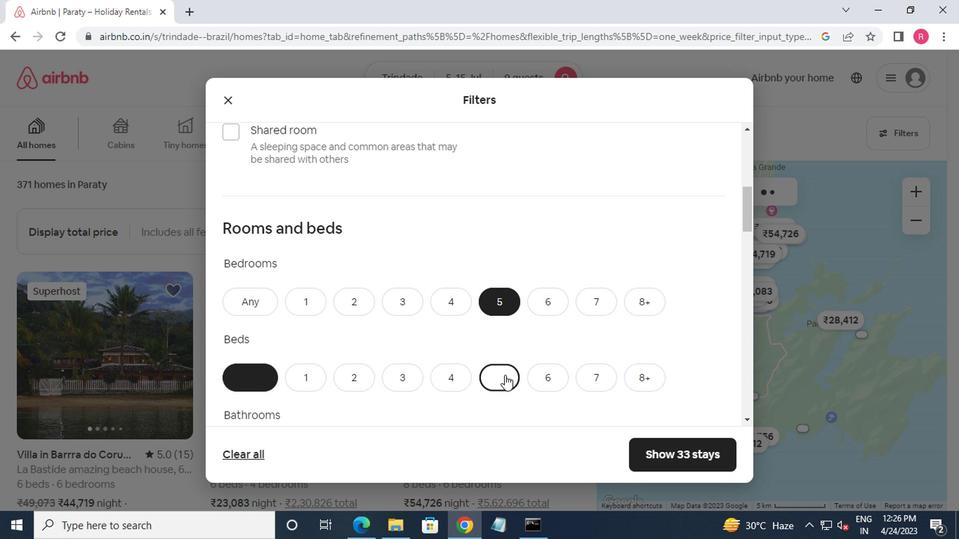 
Action: Mouse moved to (502, 377)
Screenshot: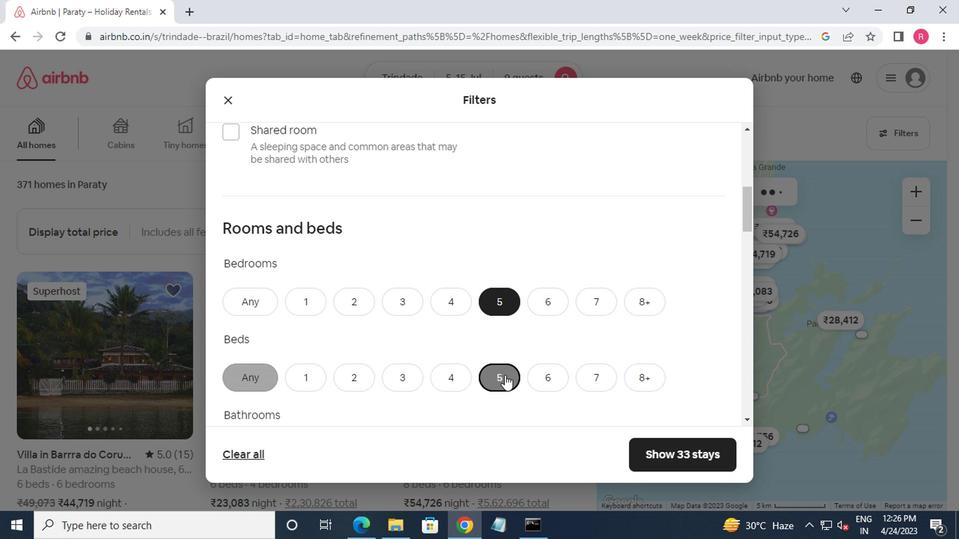 
Action: Mouse scrolled (502, 376) with delta (0, 0)
Screenshot: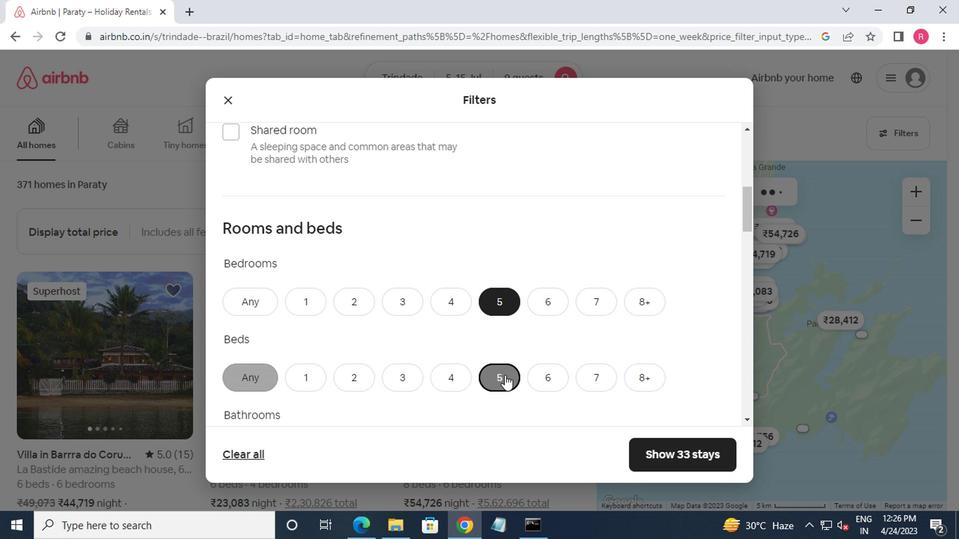 
Action: Mouse moved to (495, 323)
Screenshot: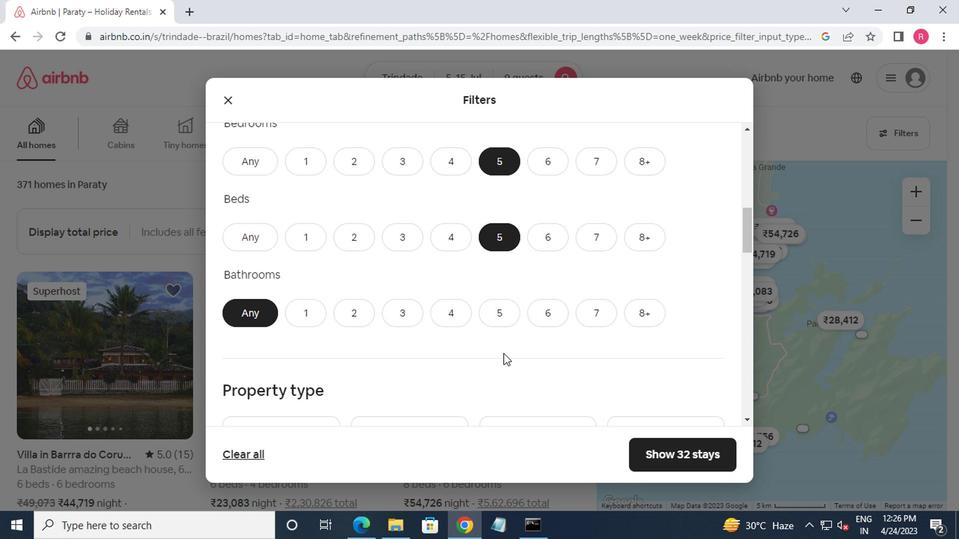 
Action: Mouse pressed left at (495, 323)
Screenshot: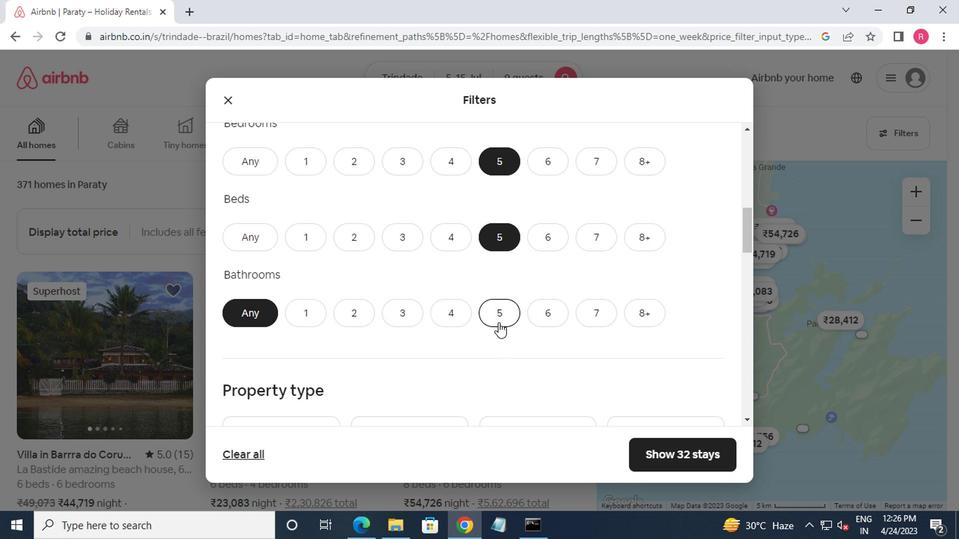 
Action: Mouse moved to (469, 348)
Screenshot: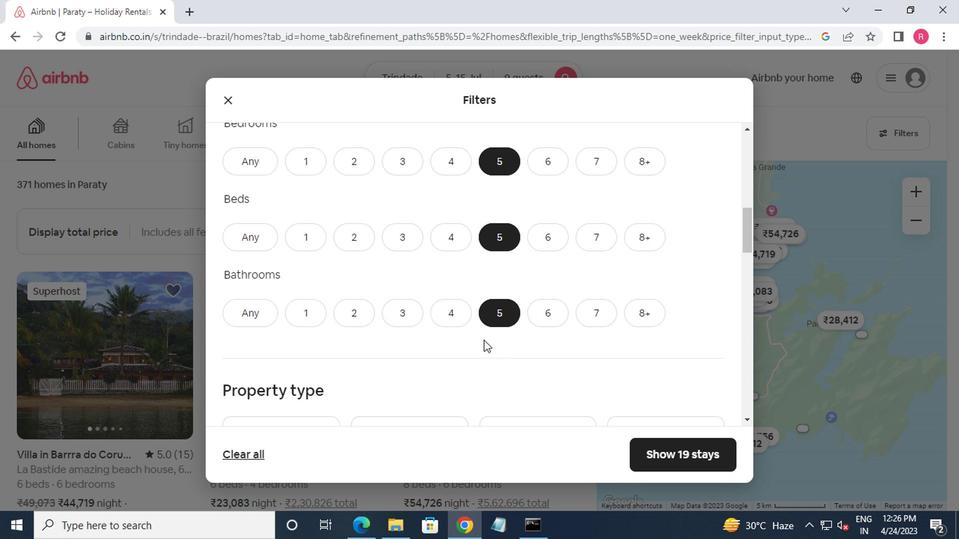 
Action: Mouse scrolled (469, 347) with delta (0, 0)
Screenshot: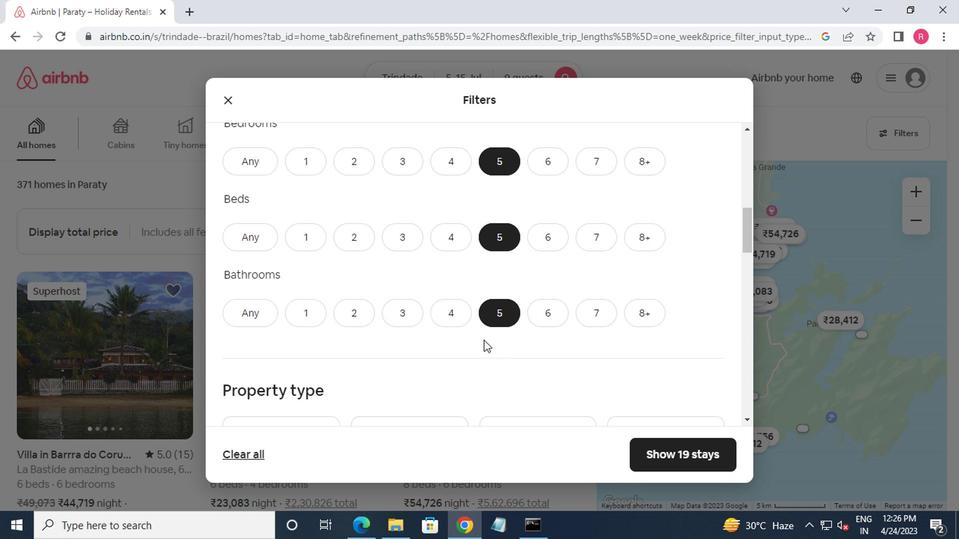 
Action: Mouse moved to (465, 350)
Screenshot: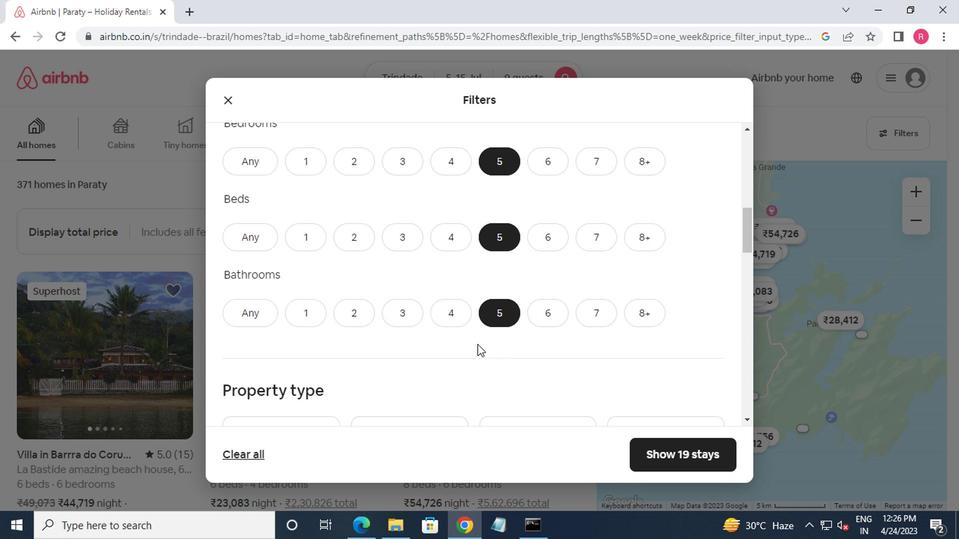 
Action: Mouse scrolled (465, 349) with delta (0, 0)
Screenshot: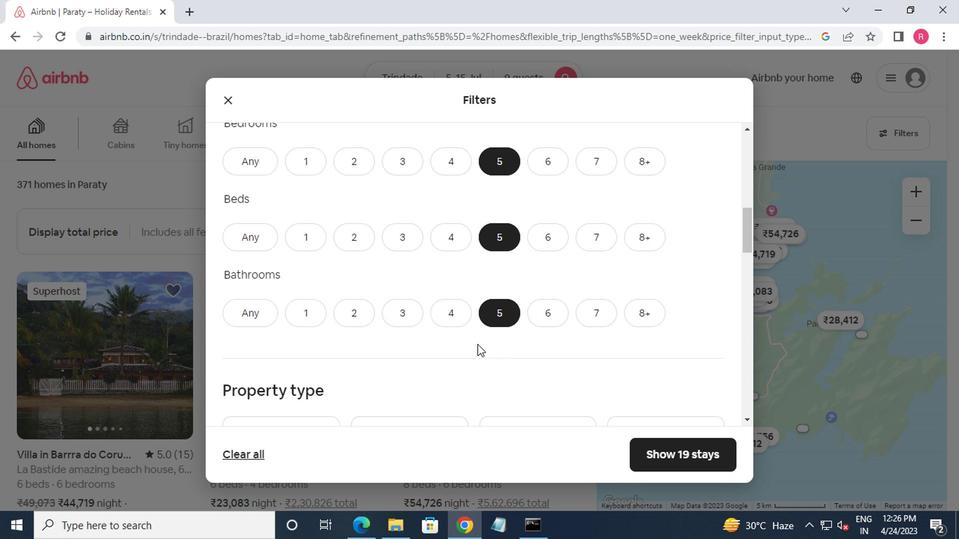 
Action: Mouse moved to (459, 351)
Screenshot: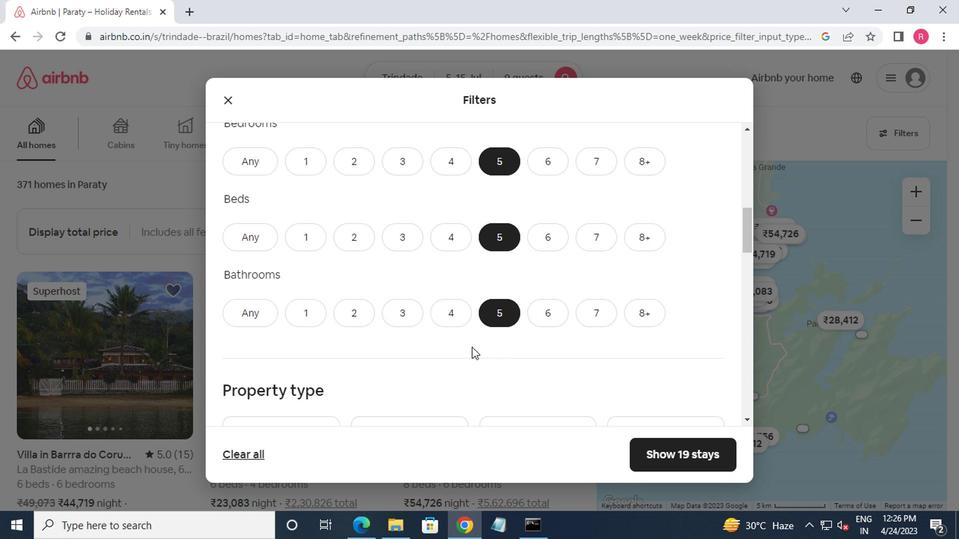 
Action: Mouse scrolled (459, 350) with delta (0, 0)
Screenshot: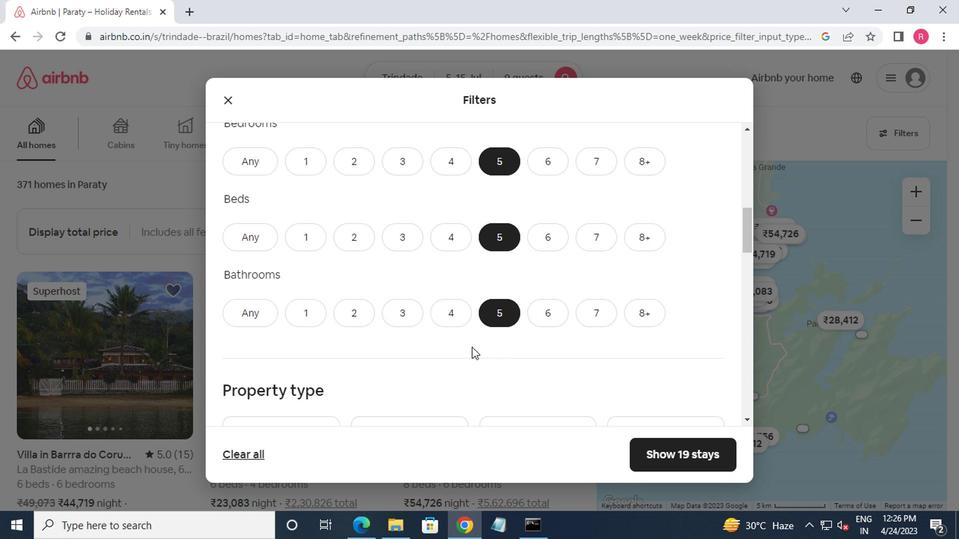 
Action: Mouse moved to (306, 278)
Screenshot: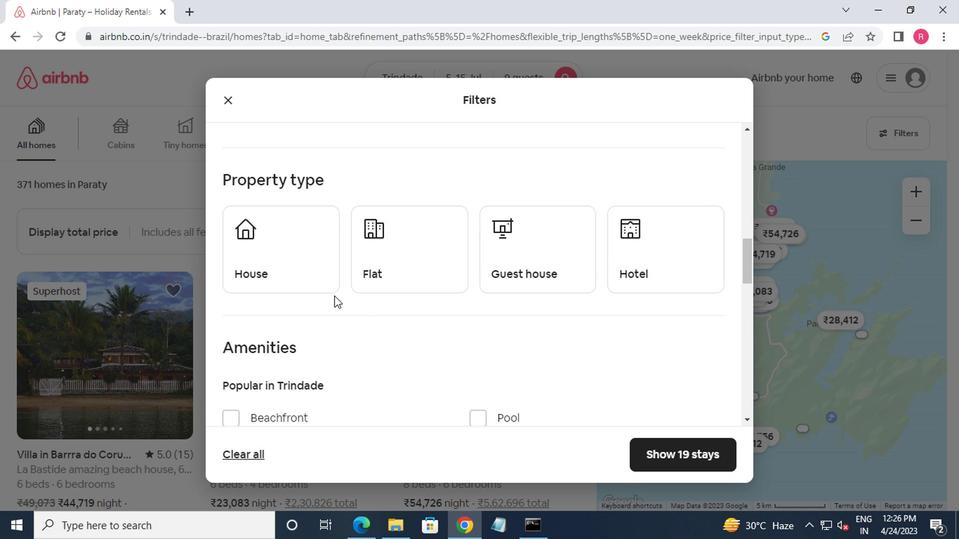 
Action: Mouse pressed left at (306, 278)
Screenshot: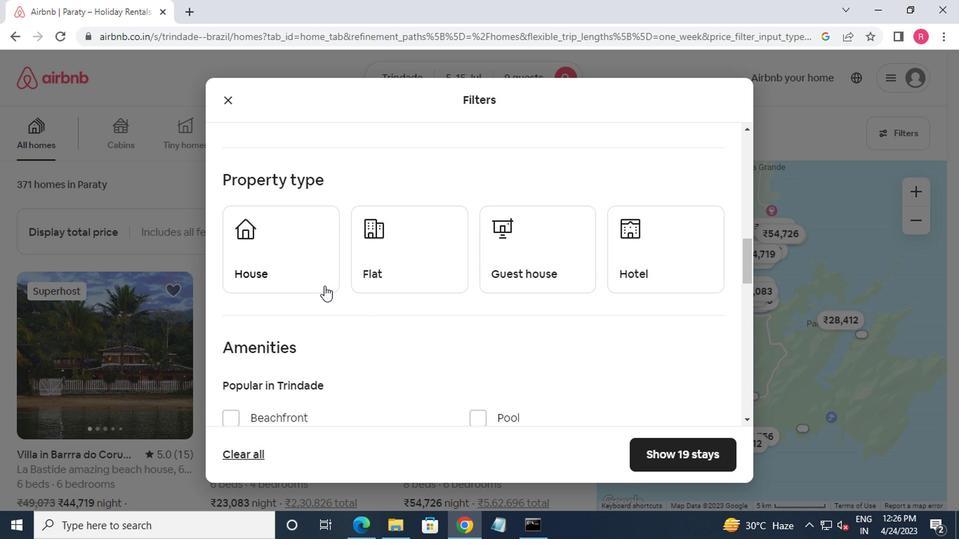 
Action: Mouse moved to (417, 278)
Screenshot: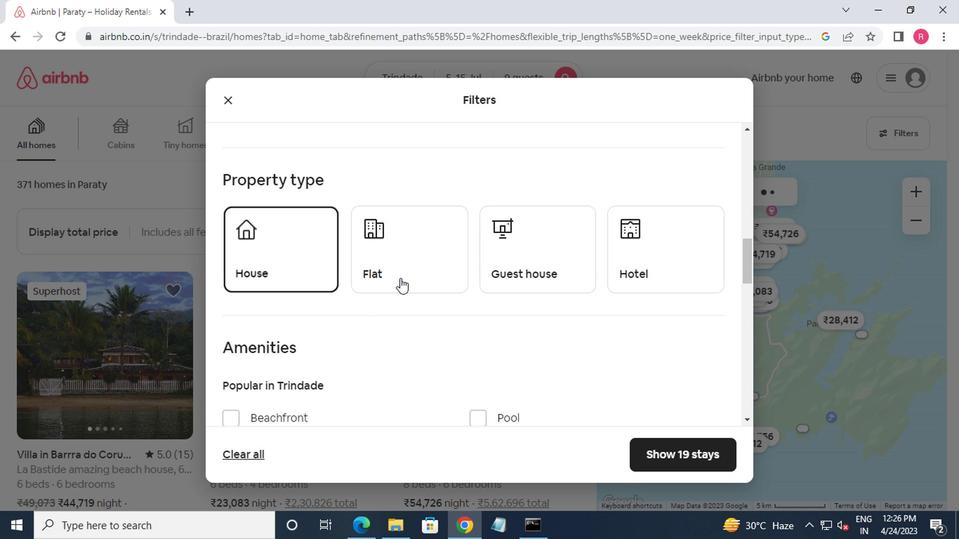 
Action: Mouse pressed left at (417, 278)
Screenshot: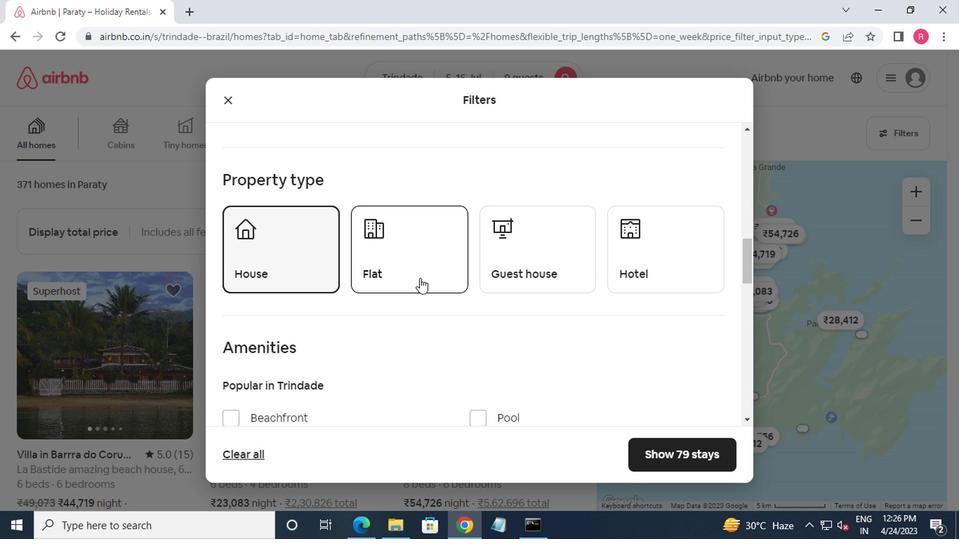 
Action: Mouse moved to (506, 271)
Screenshot: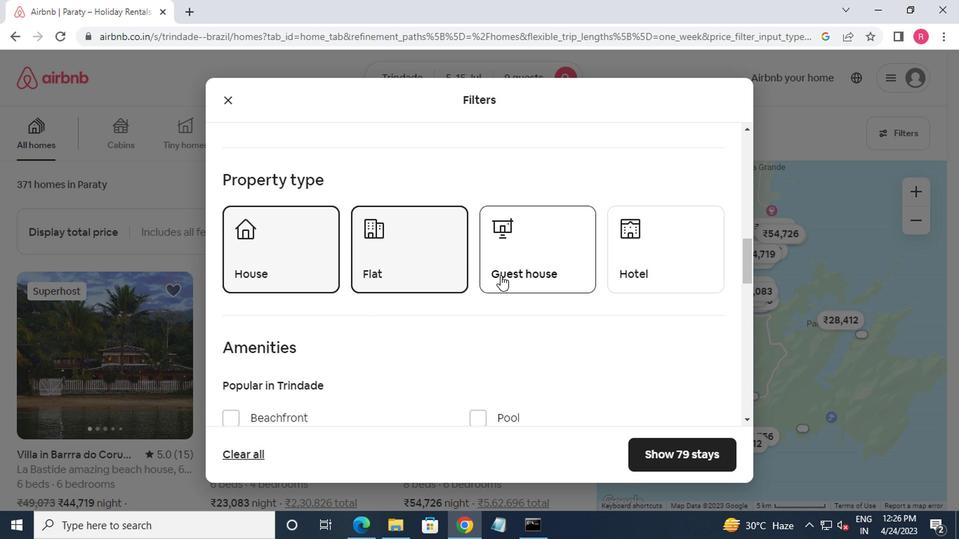 
Action: Mouse pressed left at (506, 271)
Screenshot: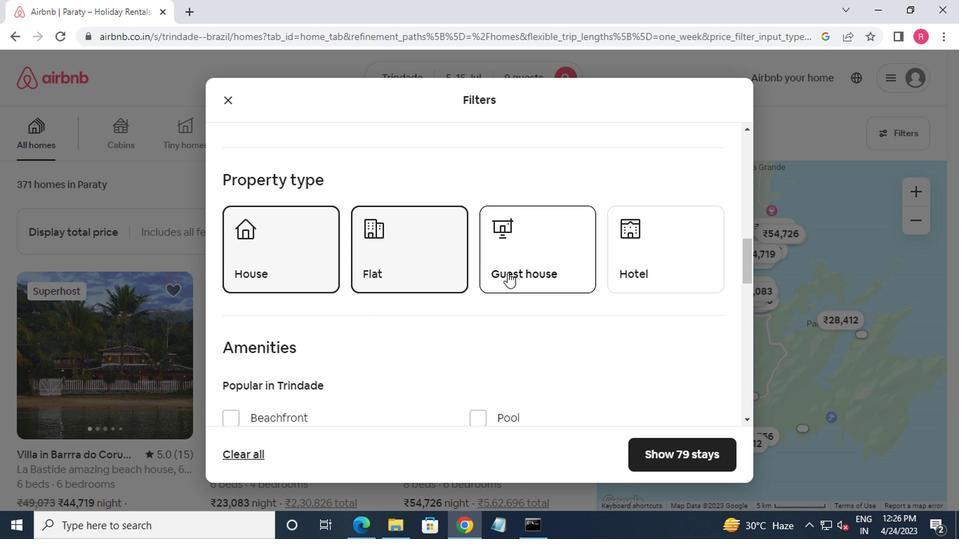 
Action: Mouse moved to (502, 271)
Screenshot: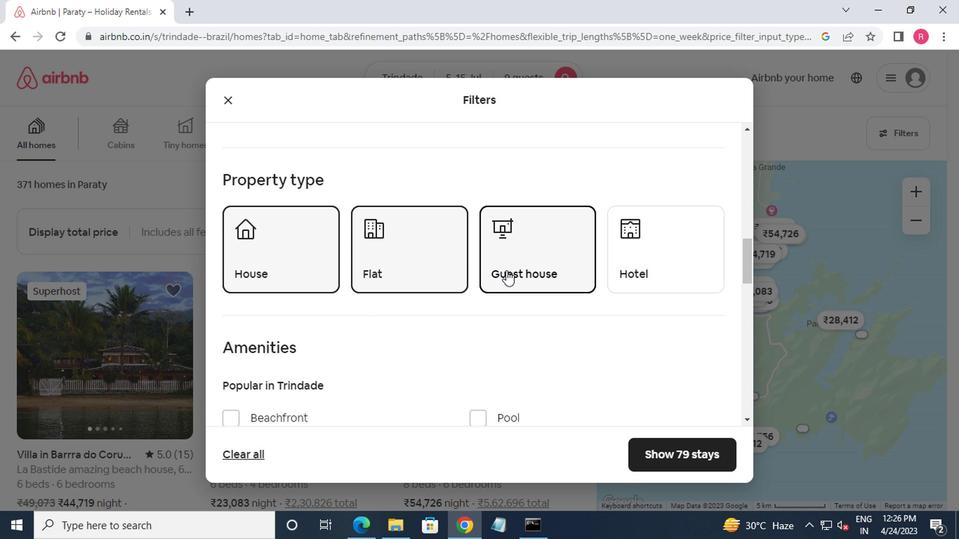 
Action: Mouse scrolled (502, 270) with delta (0, 0)
Screenshot: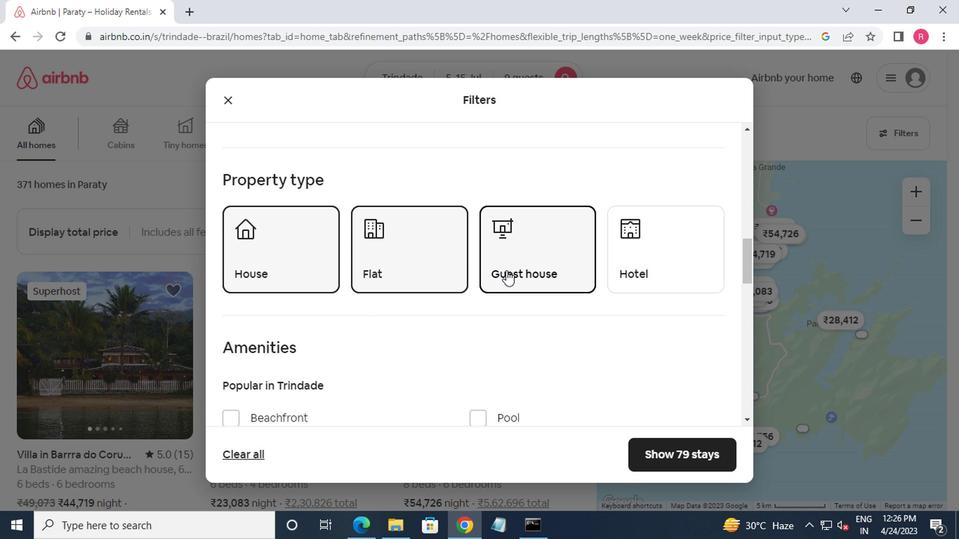 
Action: Mouse moved to (500, 273)
Screenshot: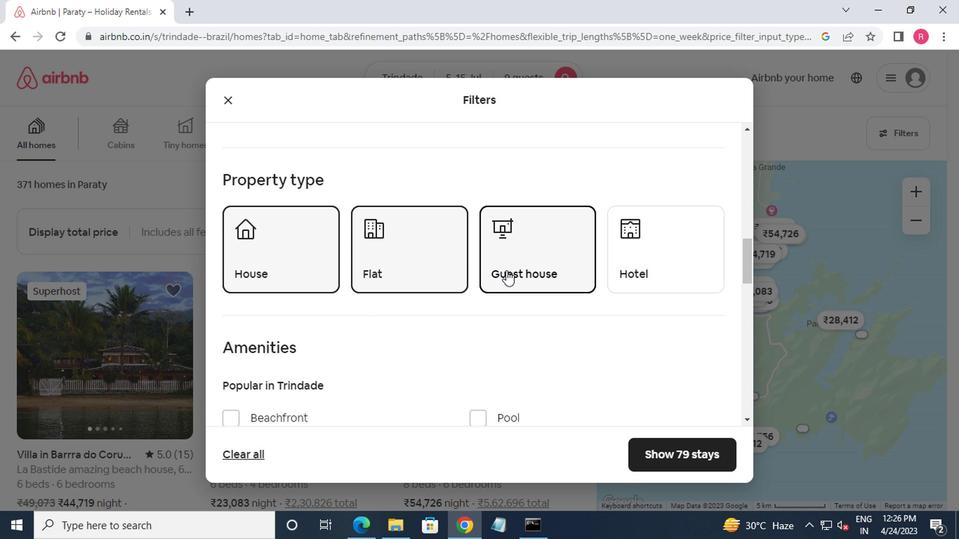 
Action: Mouse scrolled (500, 272) with delta (0, 0)
Screenshot: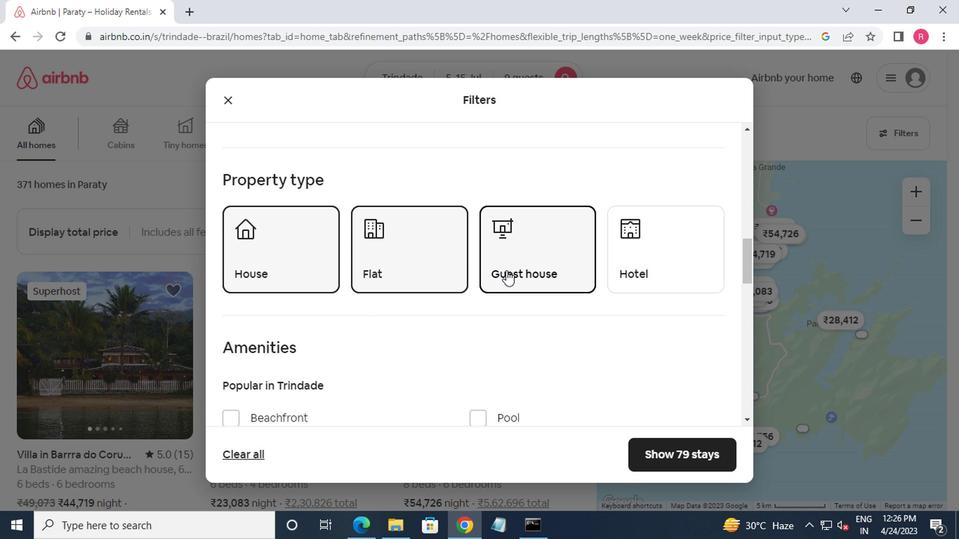 
Action: Mouse moved to (500, 273)
Screenshot: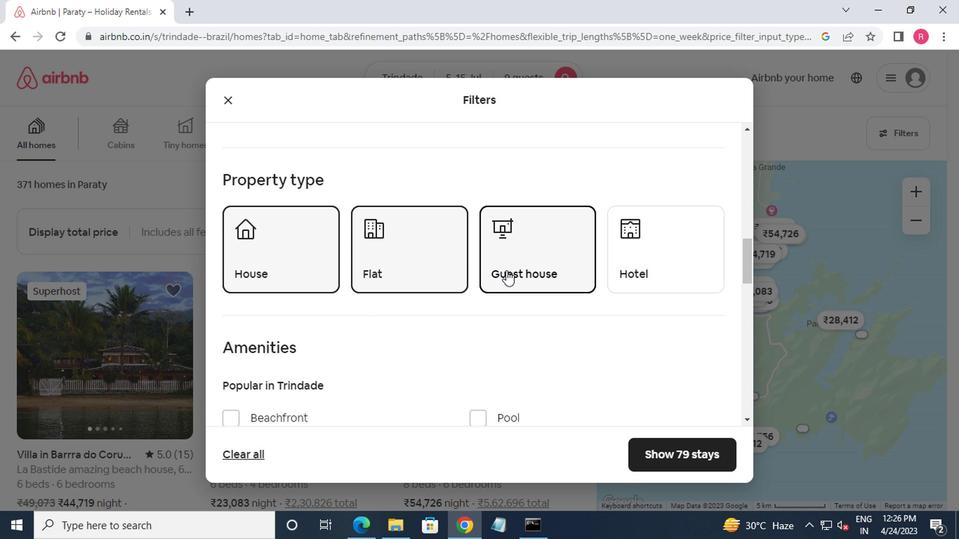 
Action: Mouse scrolled (500, 273) with delta (0, 0)
Screenshot: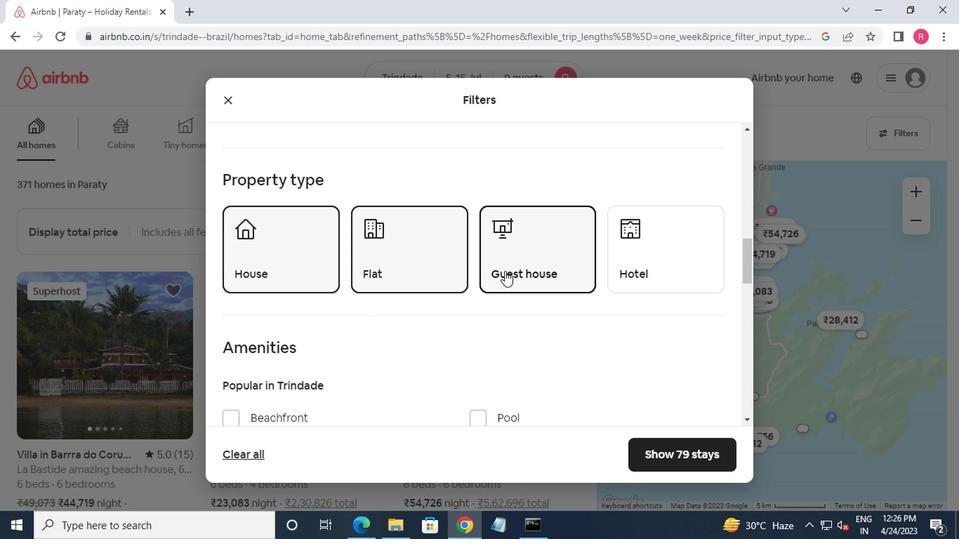 
Action: Mouse moved to (499, 273)
Screenshot: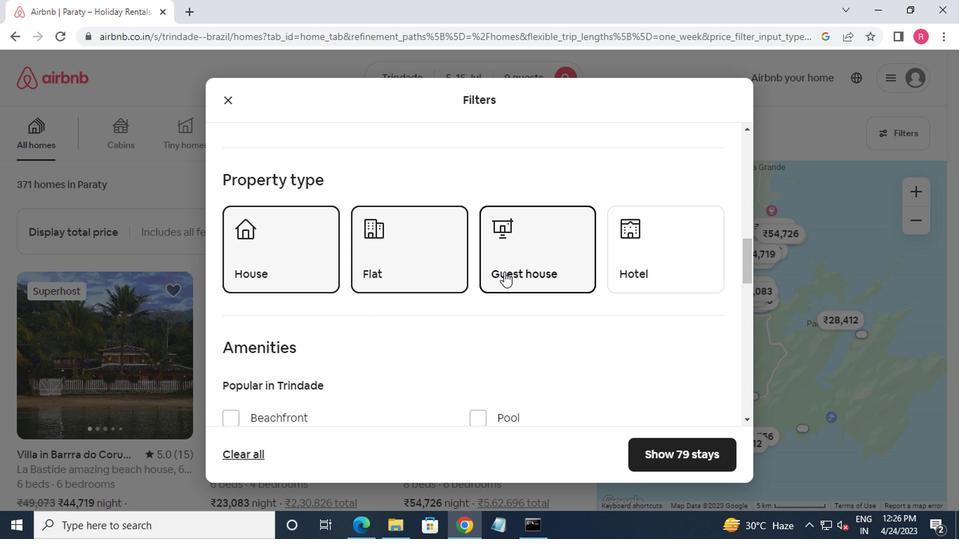 
Action: Mouse scrolled (499, 273) with delta (0, 0)
Screenshot: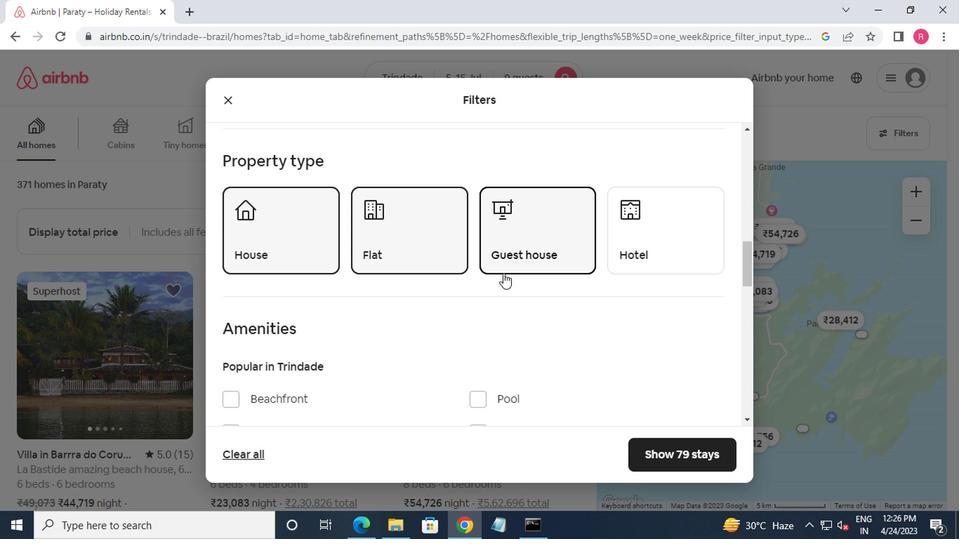 
Action: Mouse scrolled (499, 273) with delta (0, 0)
Screenshot: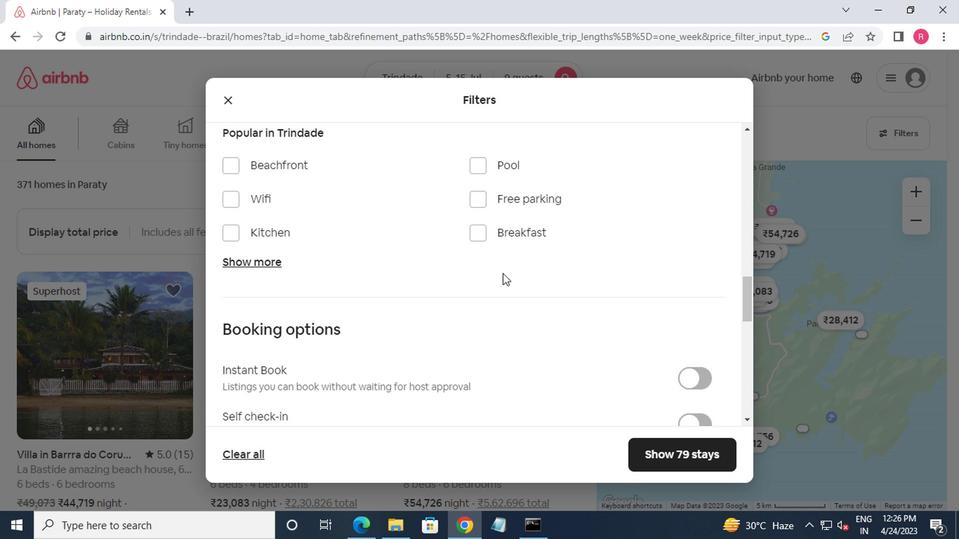 
Action: Mouse moved to (689, 332)
Screenshot: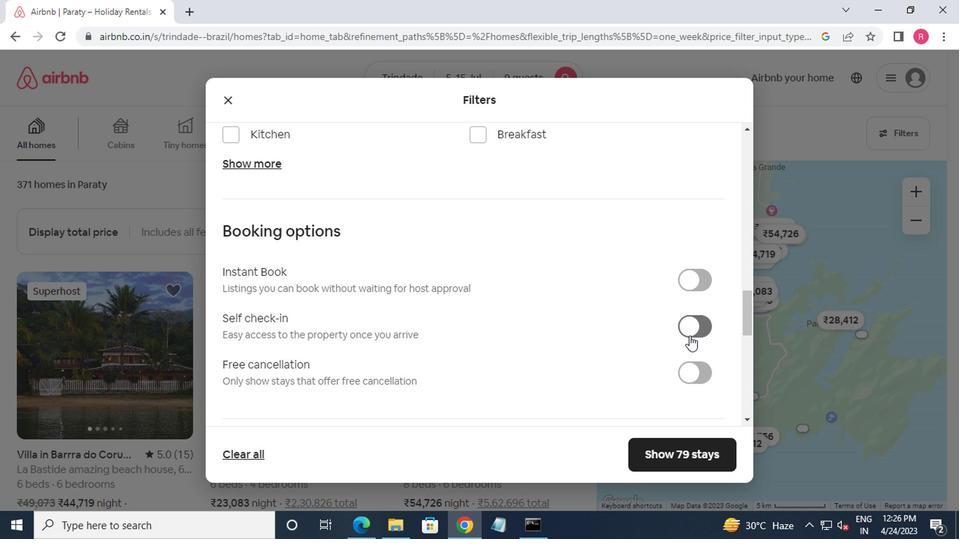 
Action: Mouse pressed left at (689, 332)
Screenshot: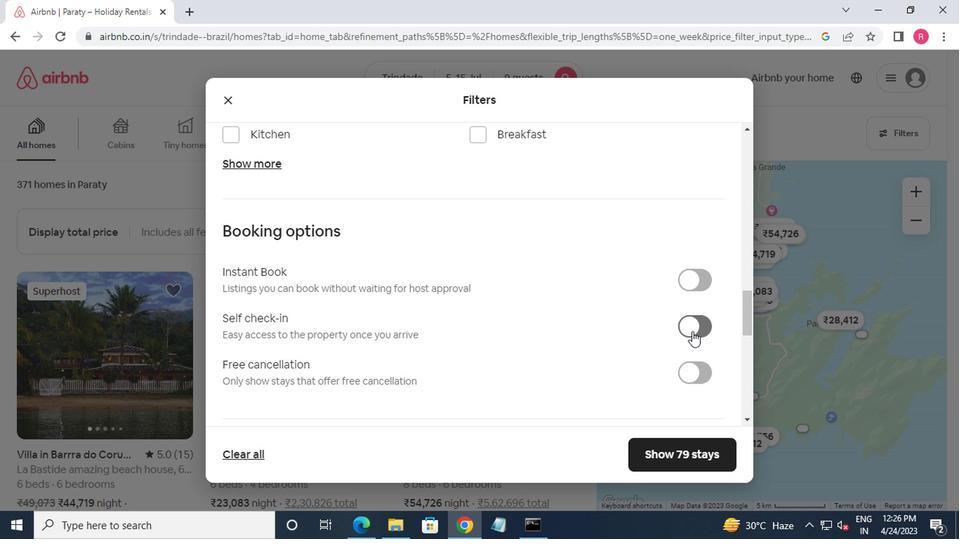 
Action: Mouse moved to (620, 323)
Screenshot: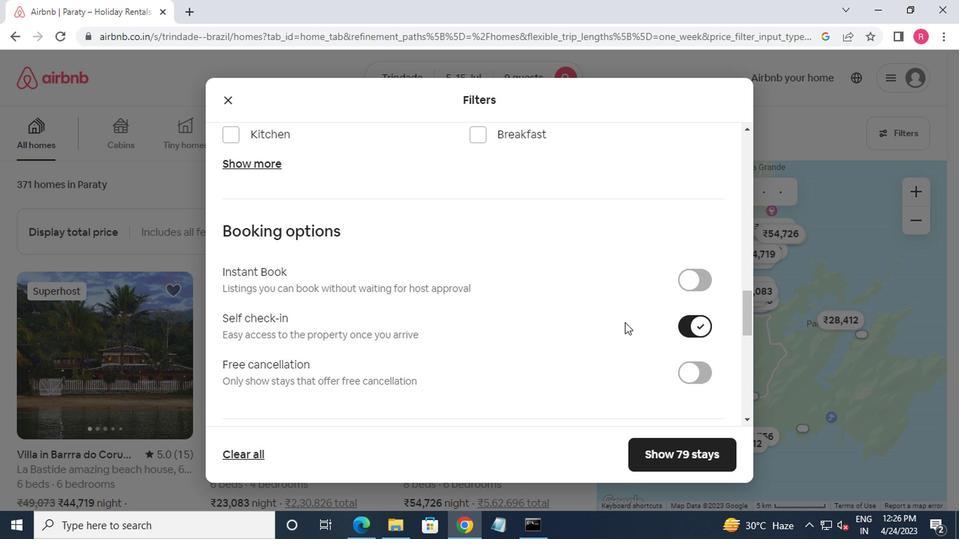 
Action: Mouse scrolled (620, 322) with delta (0, 0)
Screenshot: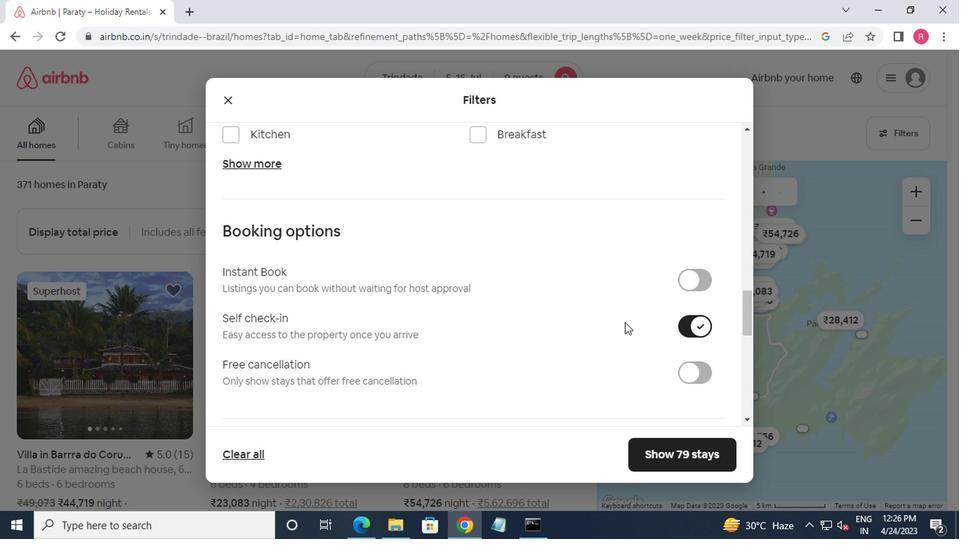 
Action: Mouse scrolled (620, 322) with delta (0, 0)
Screenshot: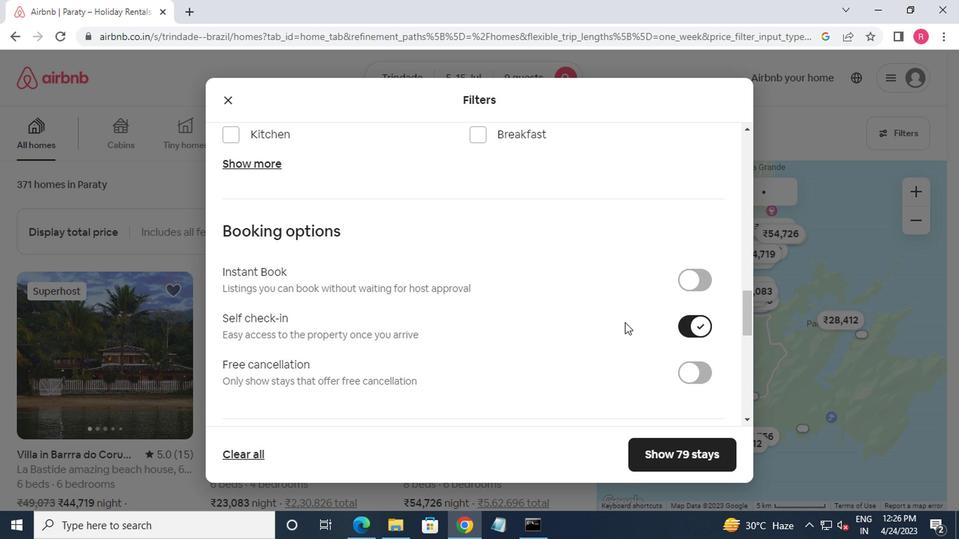 
Action: Mouse moved to (619, 323)
Screenshot: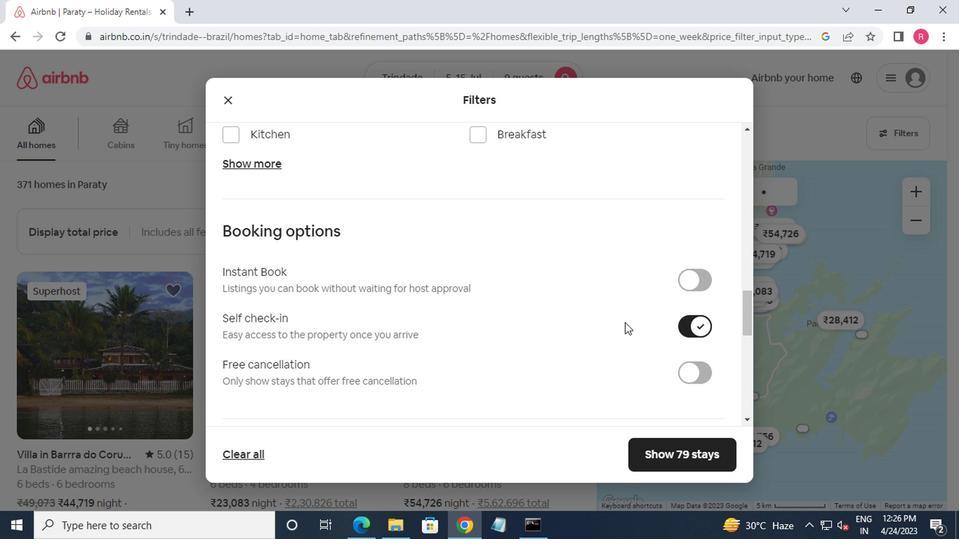 
Action: Mouse scrolled (619, 322) with delta (0, 0)
Screenshot: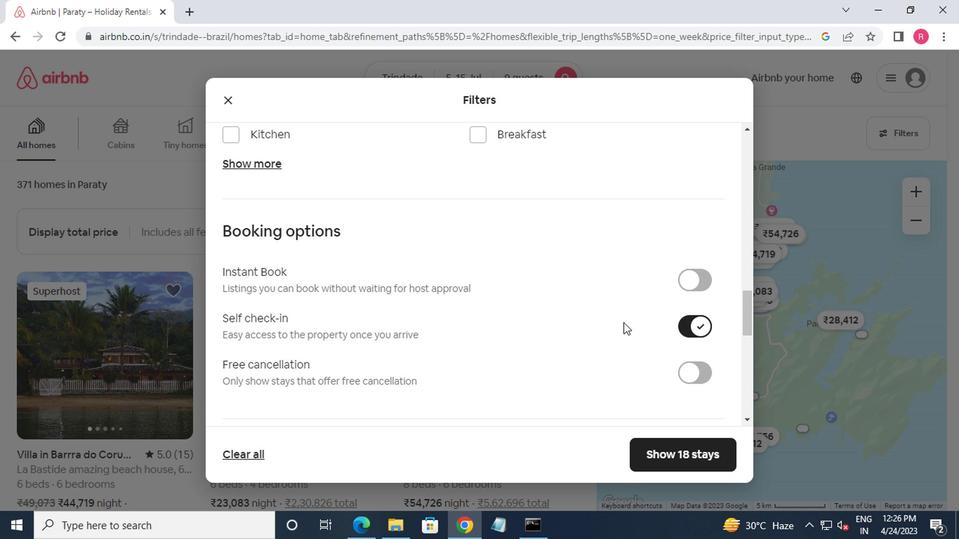 
Action: Mouse moved to (619, 323)
Screenshot: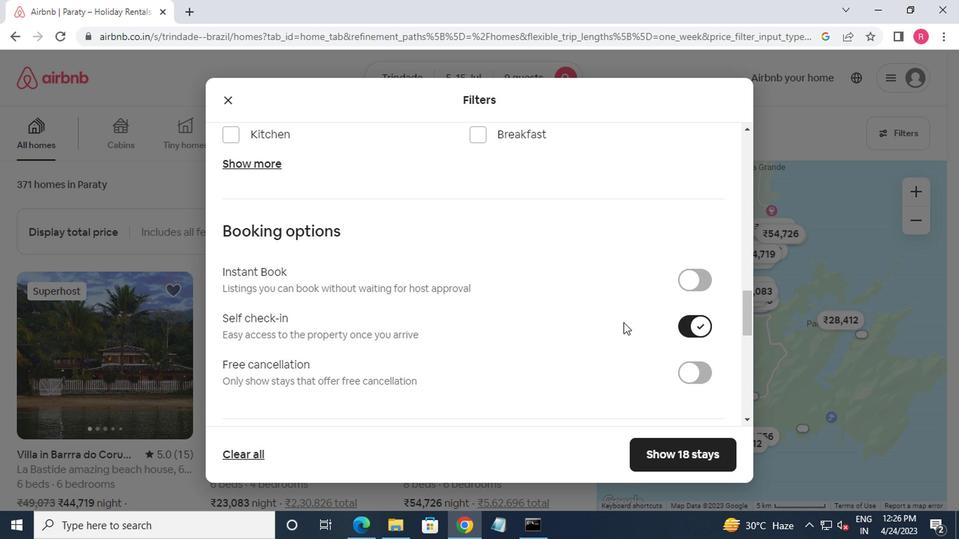 
Action: Mouse scrolled (619, 322) with delta (0, 0)
Screenshot: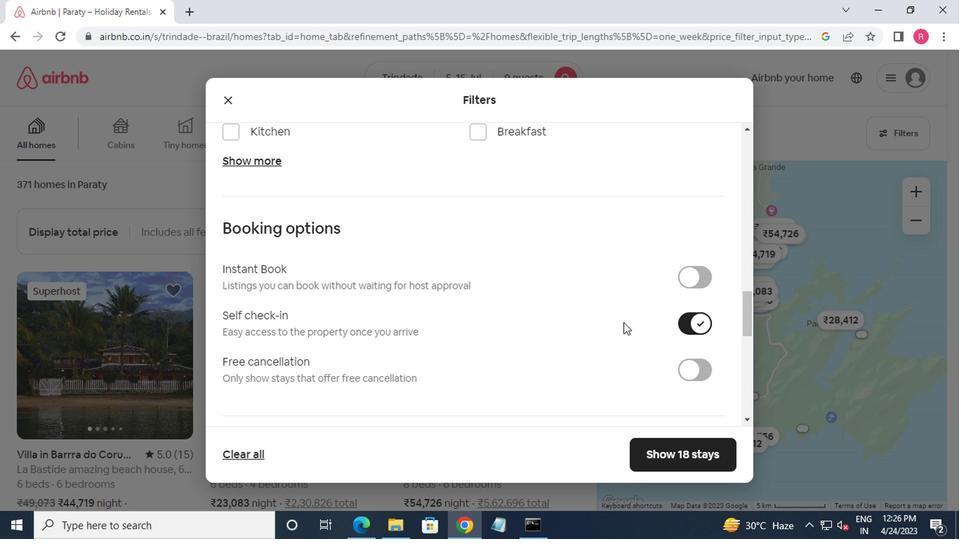 
Action: Mouse moved to (566, 320)
Screenshot: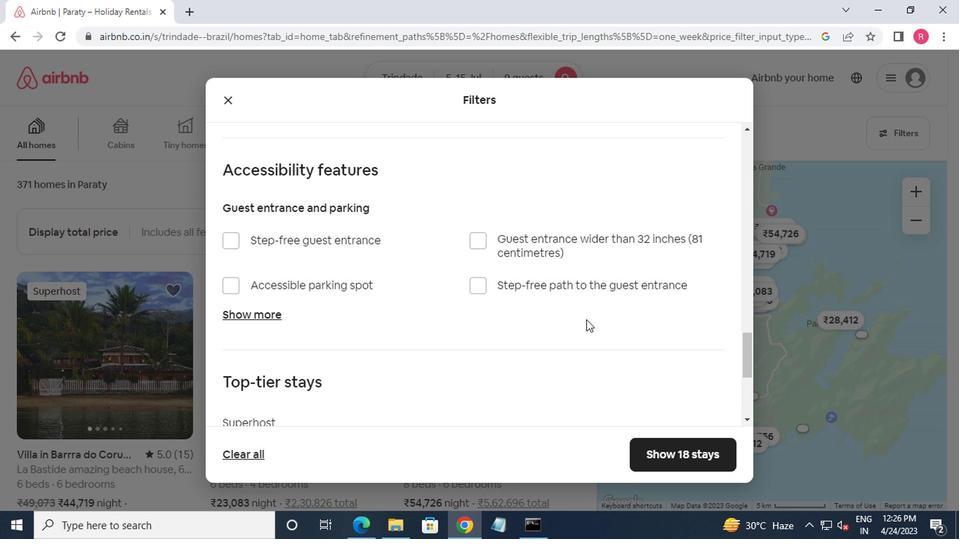 
Action: Mouse scrolled (566, 319) with delta (0, 0)
Screenshot: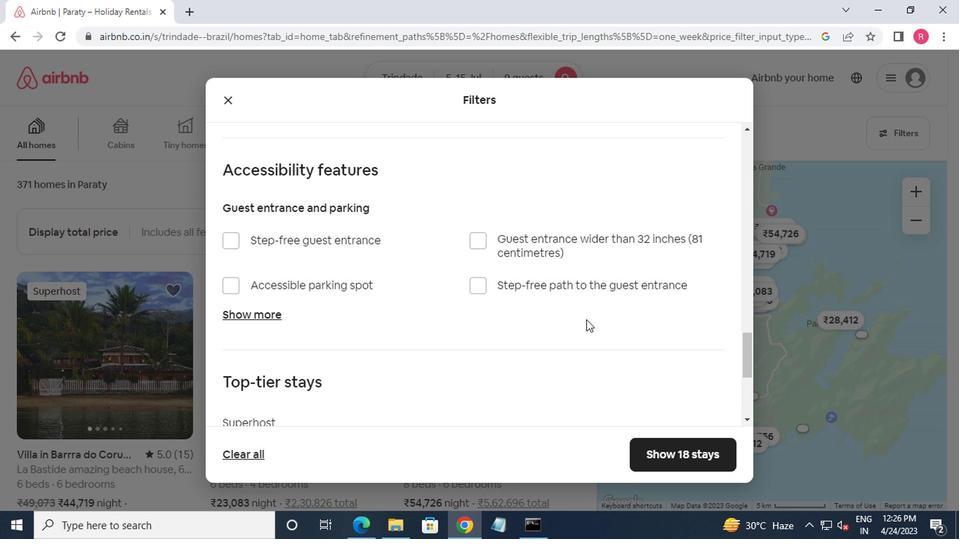 
Action: Mouse moved to (564, 320)
Screenshot: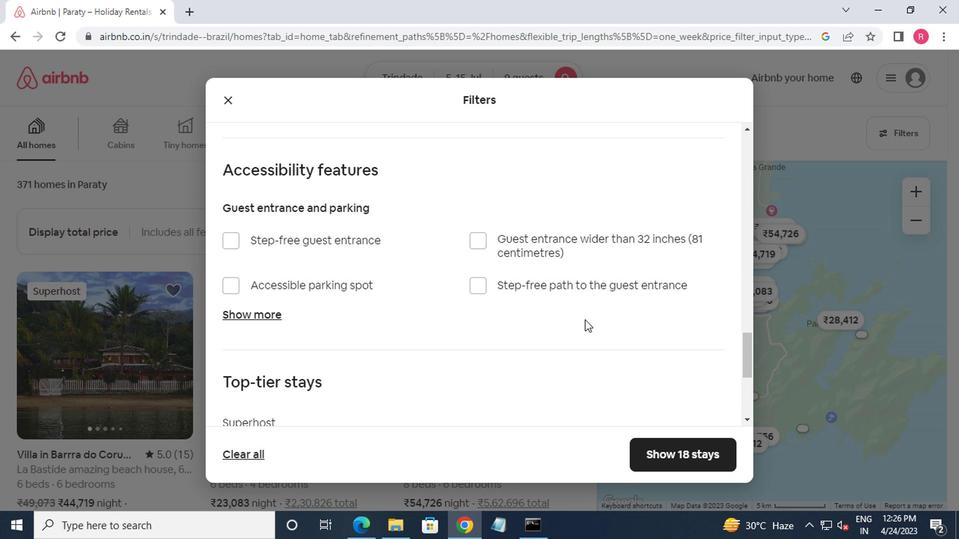 
Action: Mouse scrolled (564, 319) with delta (0, 0)
Screenshot: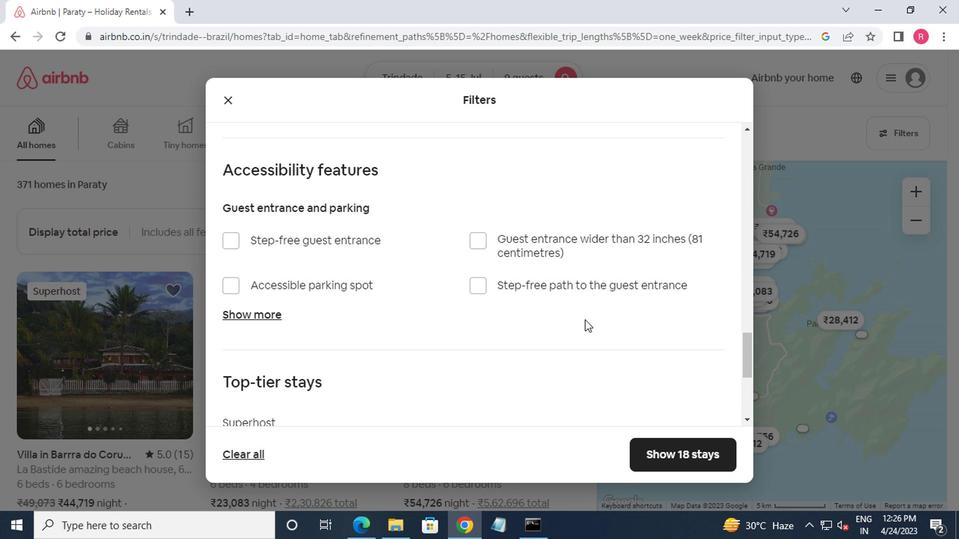 
Action: Mouse moved to (559, 320)
Screenshot: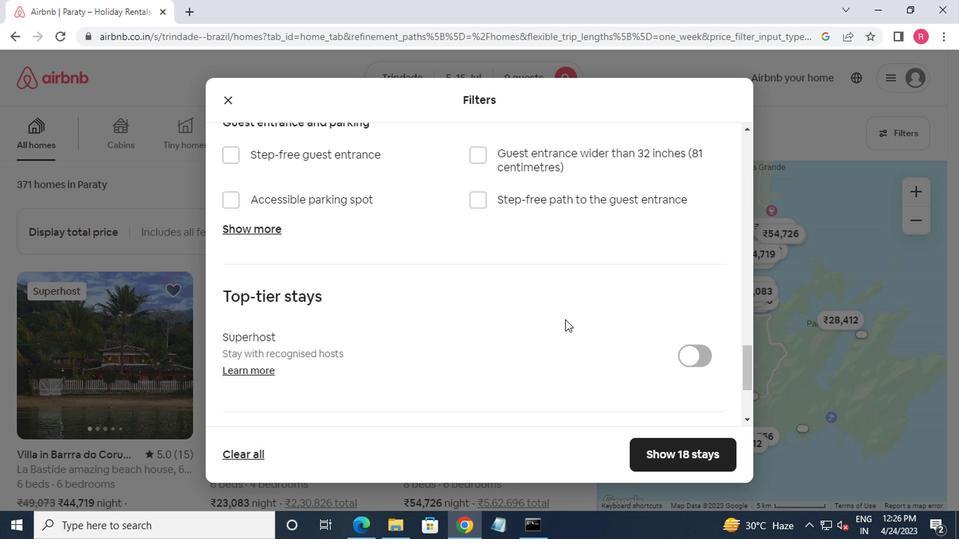 
Action: Mouse scrolled (559, 319) with delta (0, 0)
Screenshot: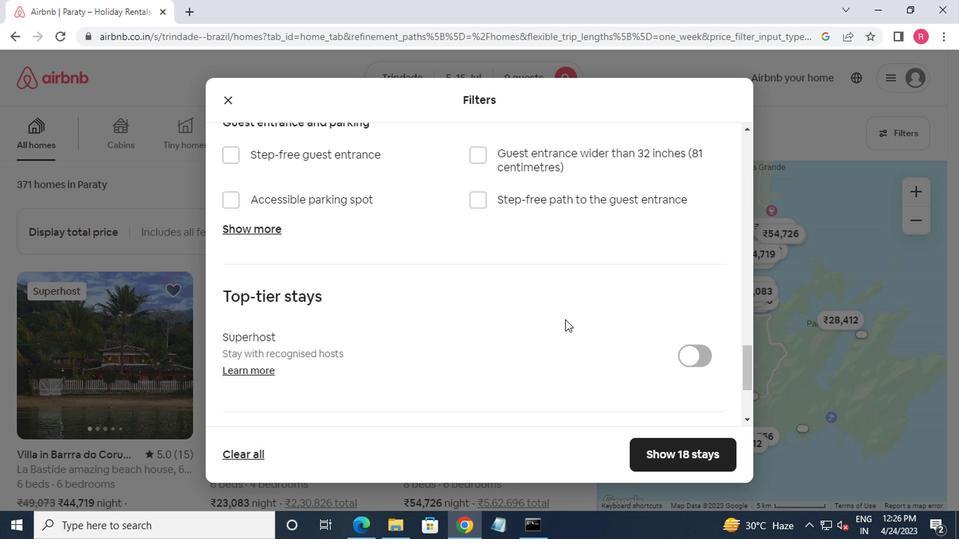 
Action: Mouse moved to (552, 319)
Screenshot: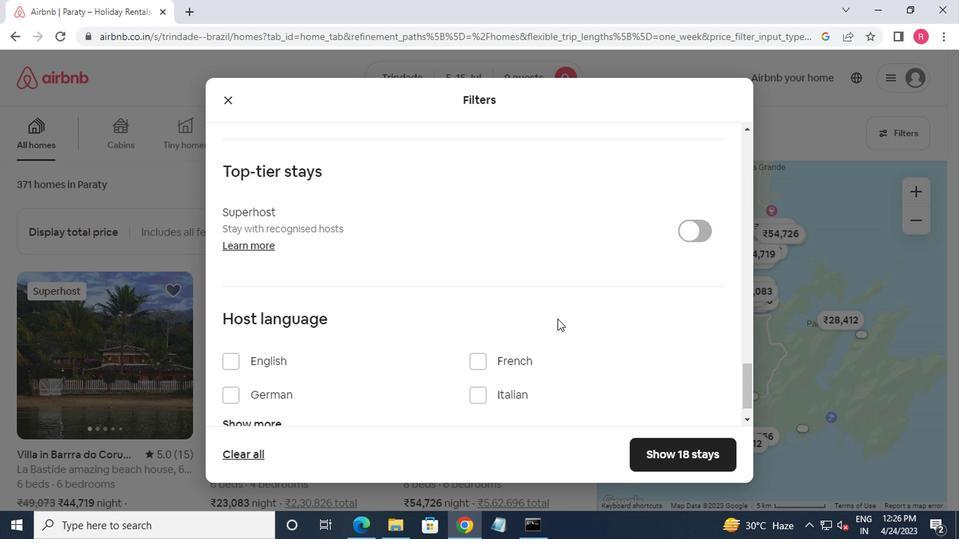 
Action: Mouse scrolled (552, 319) with delta (0, 0)
Screenshot: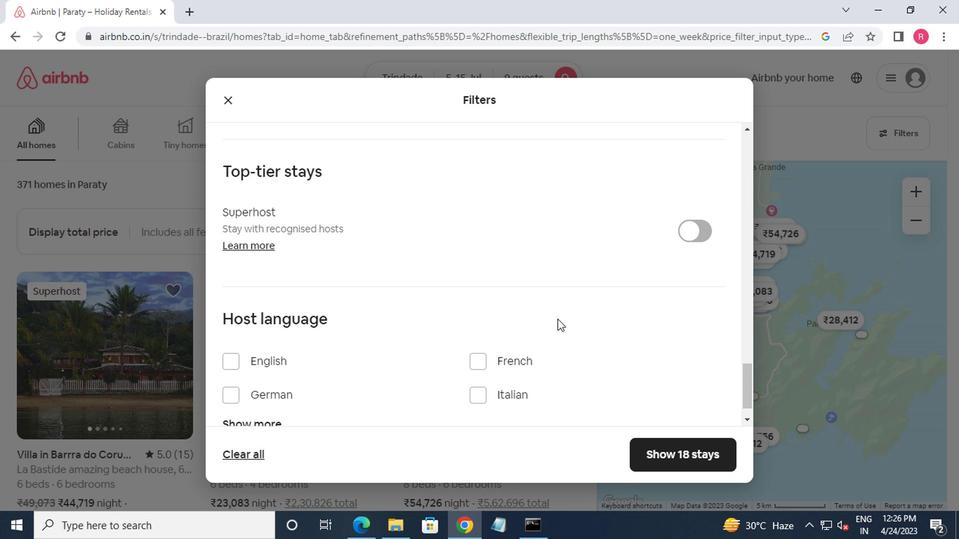 
Action: Mouse moved to (258, 388)
Screenshot: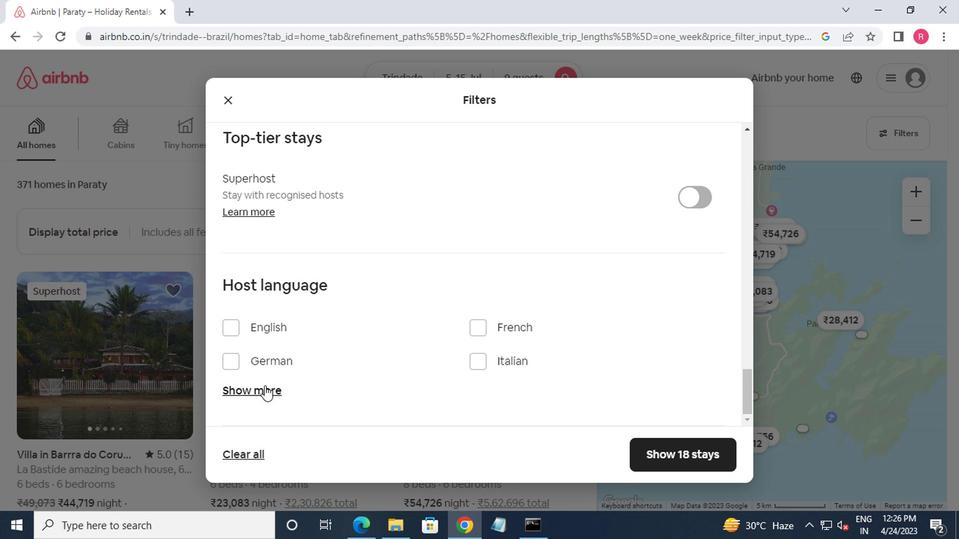 
Action: Mouse pressed left at (258, 388)
Screenshot: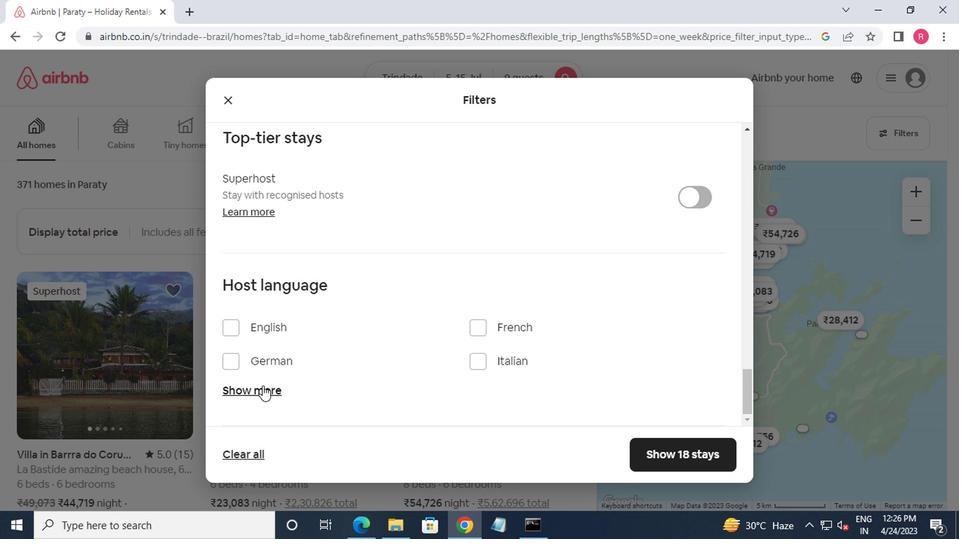 
Action: Mouse moved to (310, 384)
Screenshot: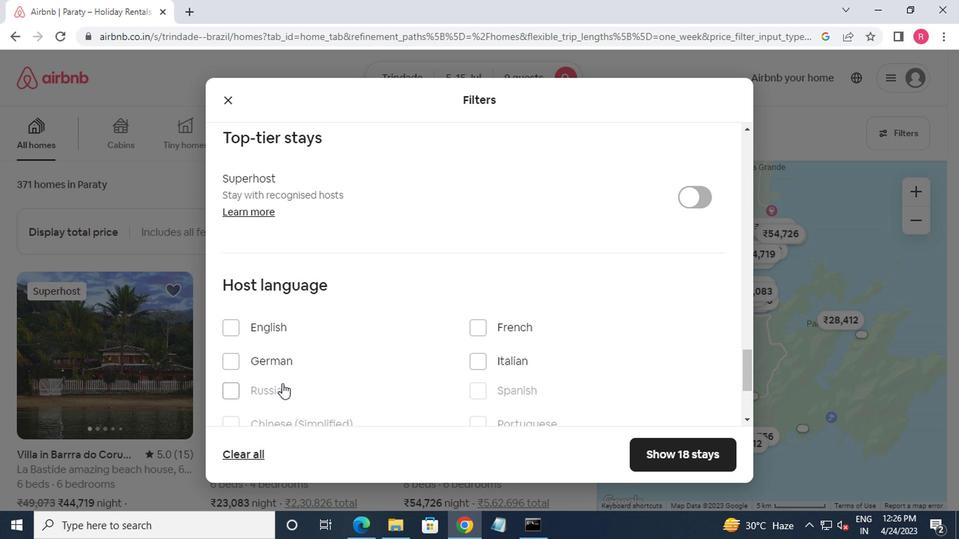 
Action: Mouse scrolled (310, 383) with delta (0, 0)
Screenshot: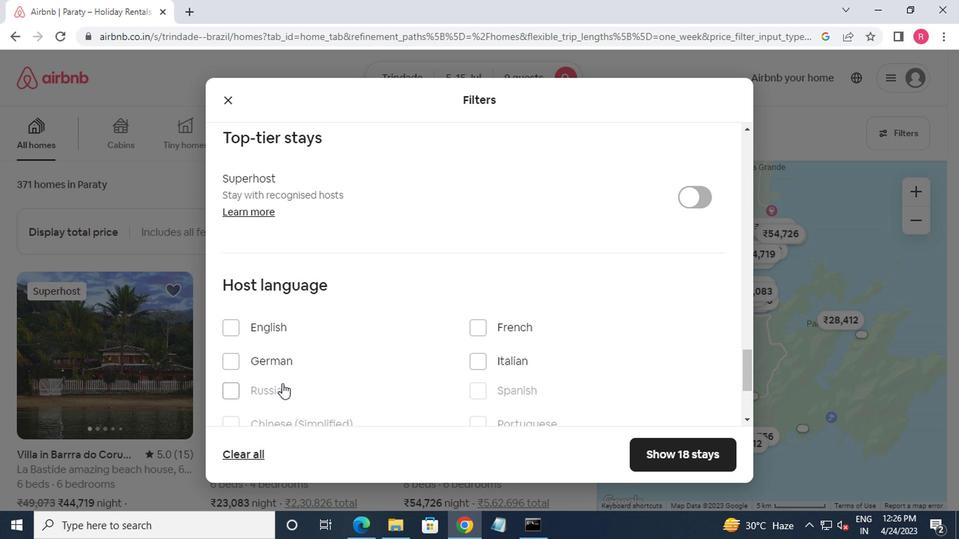 
Action: Mouse moved to (481, 332)
Screenshot: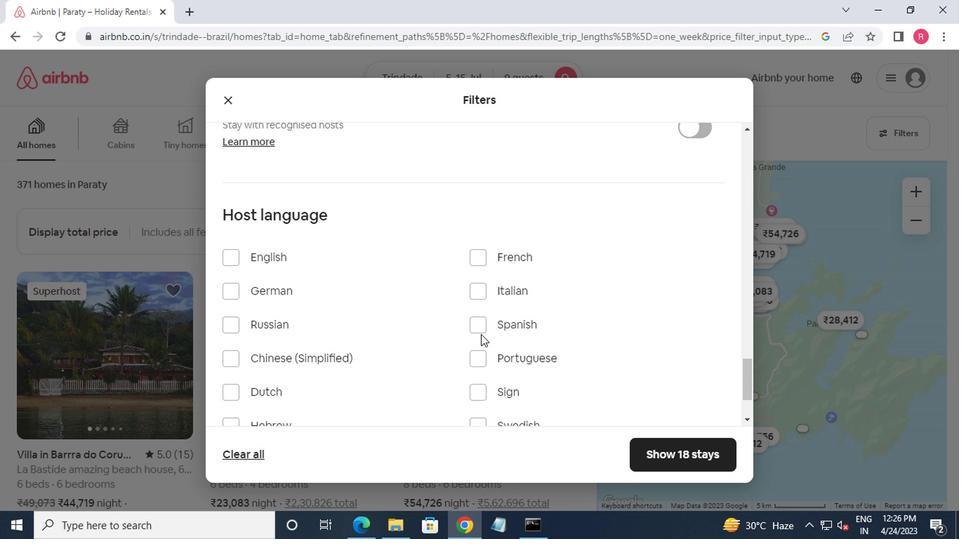 
Action: Mouse pressed left at (481, 332)
Screenshot: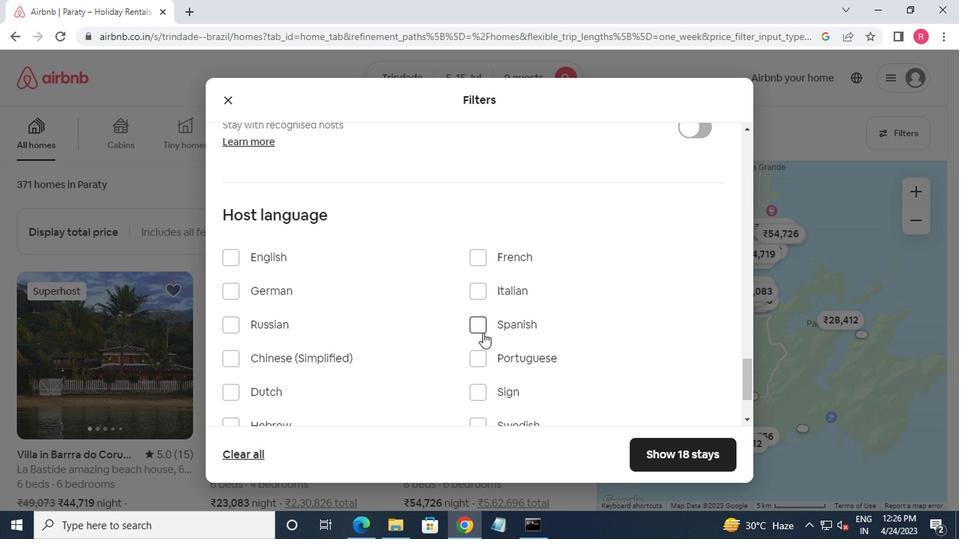 
Action: Mouse moved to (660, 459)
Screenshot: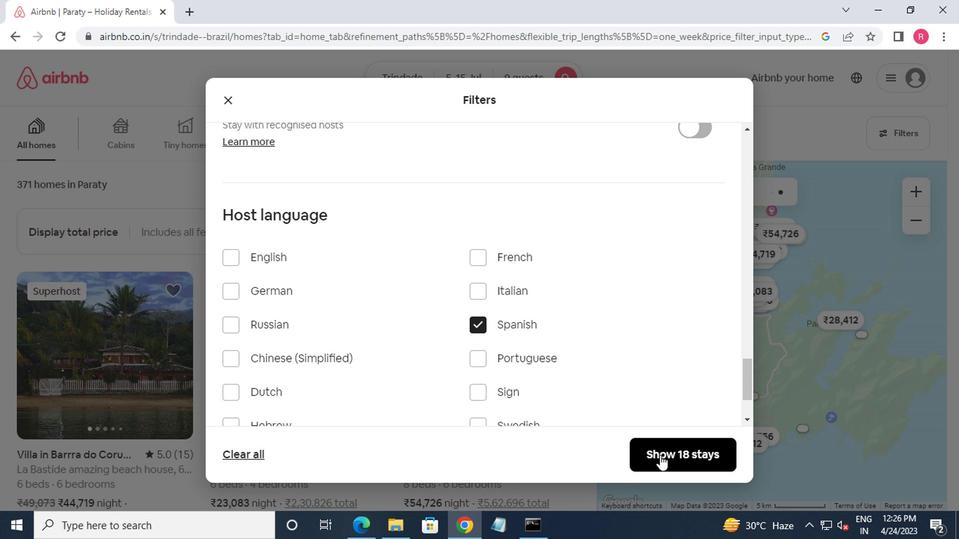 
Action: Mouse pressed left at (660, 459)
Screenshot: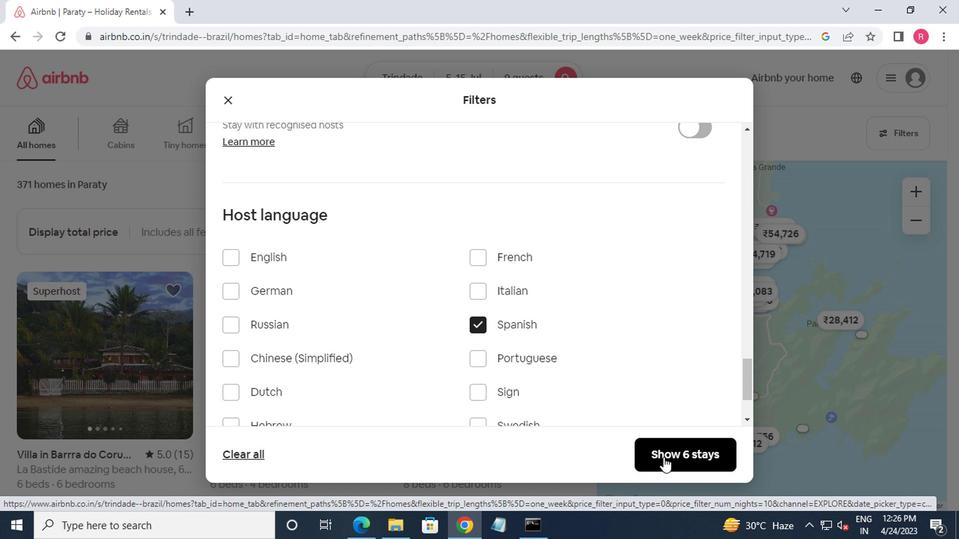 
Action: Mouse moved to (660, 465)
Screenshot: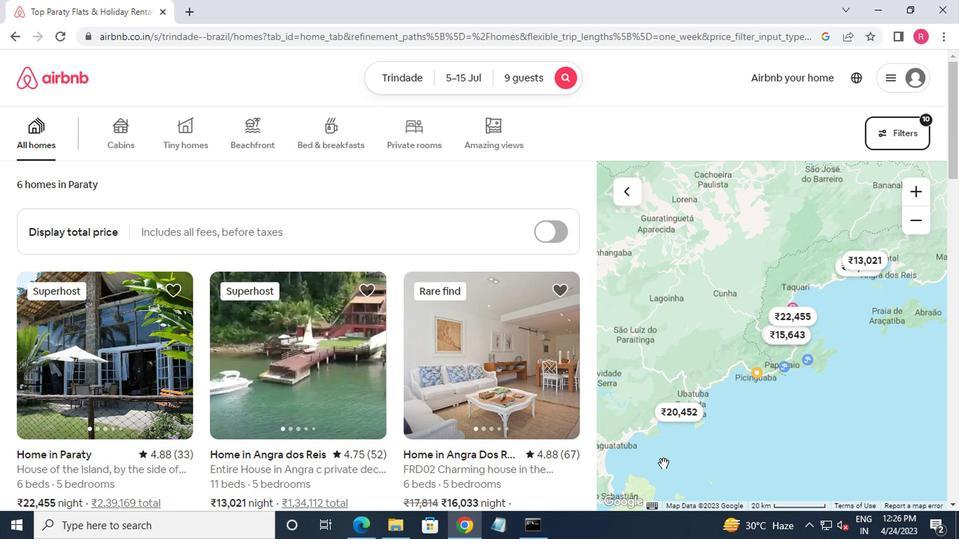 
